 Task: Look for space in Rāipur, Bangladesh from 9th July, 2023 to 16th July, 2023 for 2 adults, 1 child in price range Rs.8000 to Rs.16000. Place can be entire place with 2 bedrooms having 2 beds and 1 bathroom. Property type can be flat. Amenities needed are: air conditioning, . Booking option can be shelf check-in. Required host language is English.
Action: Mouse moved to (437, 132)
Screenshot: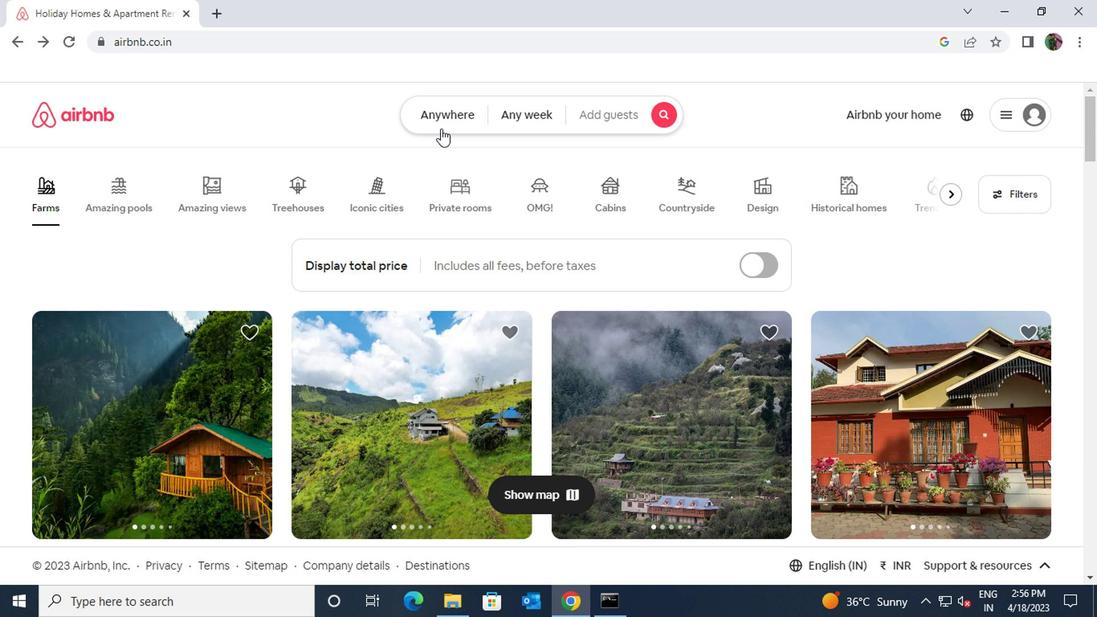 
Action: Mouse pressed left at (437, 132)
Screenshot: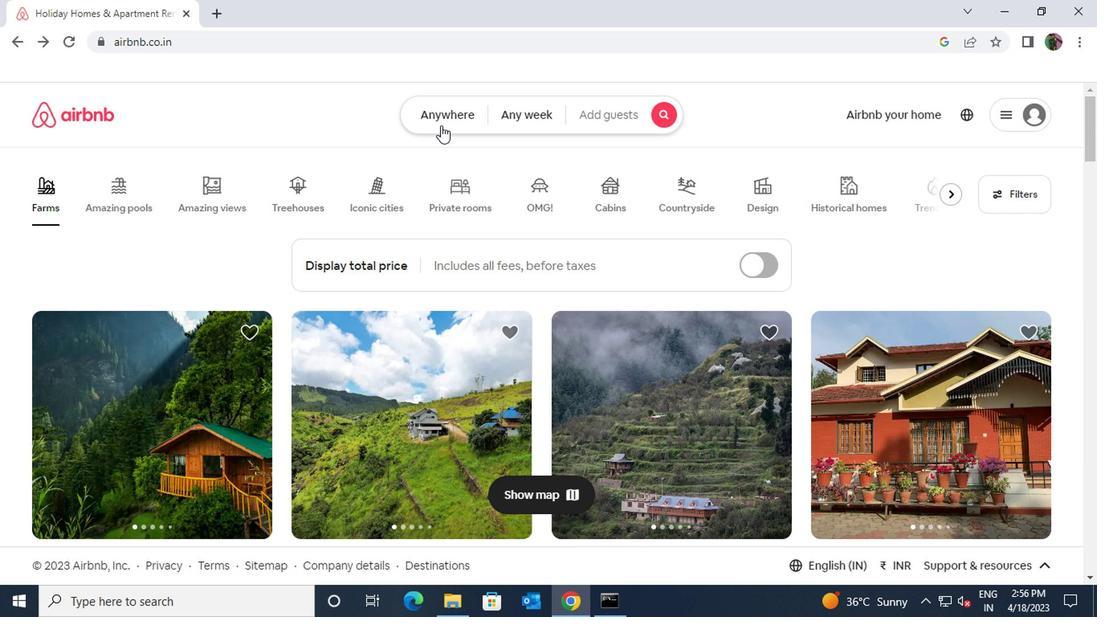 
Action: Mouse moved to (346, 177)
Screenshot: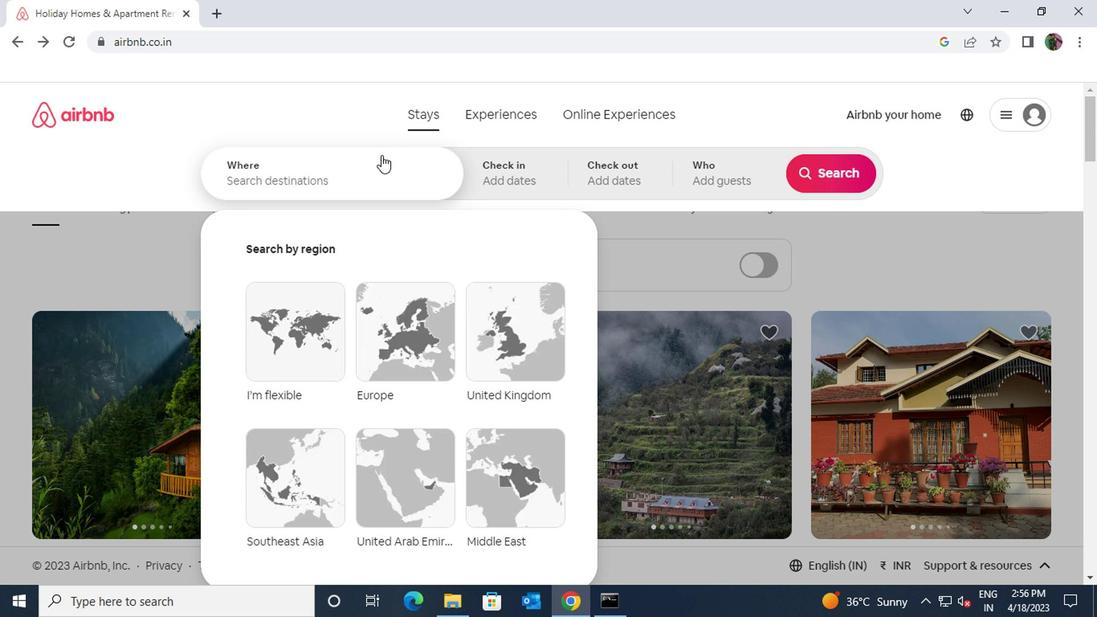 
Action: Mouse pressed left at (346, 177)
Screenshot: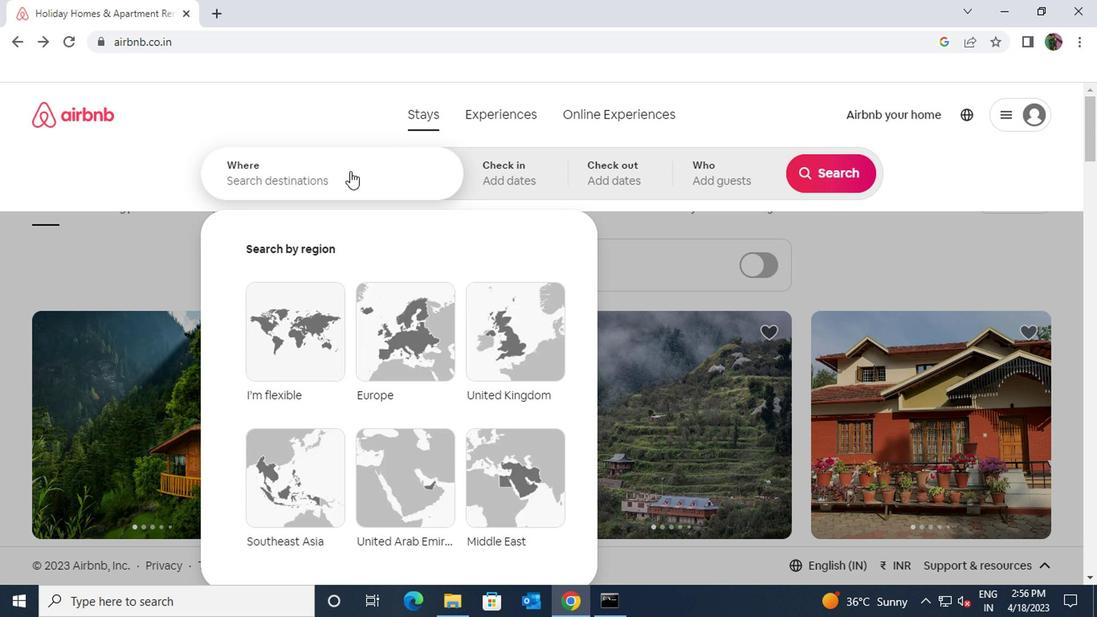 
Action: Key pressed raipur<Key.space>bang
Screenshot: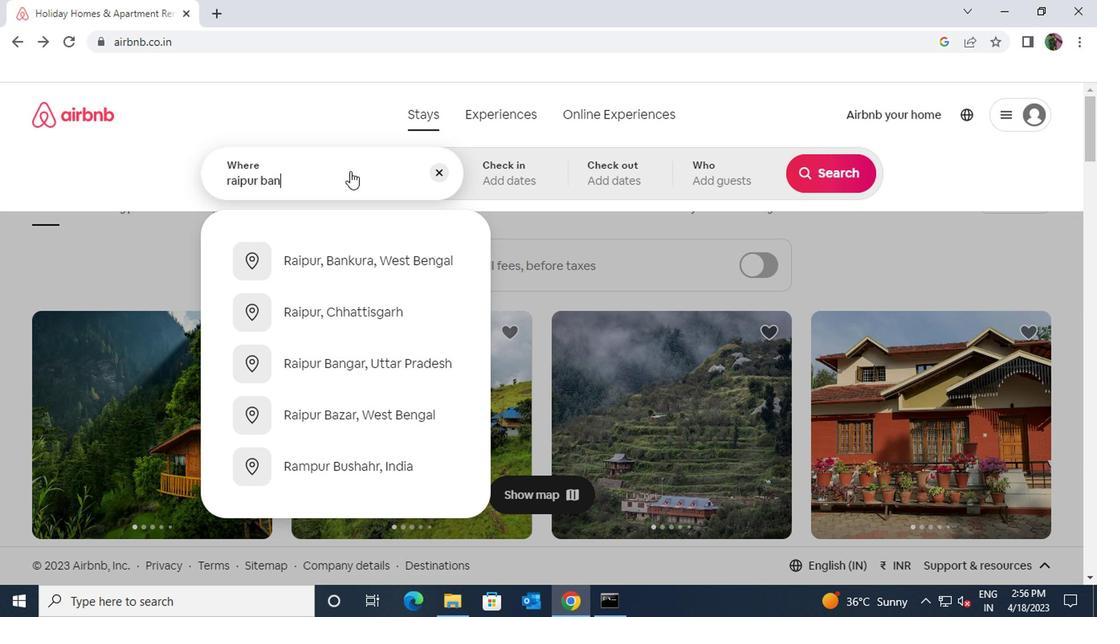 
Action: Mouse moved to (301, 267)
Screenshot: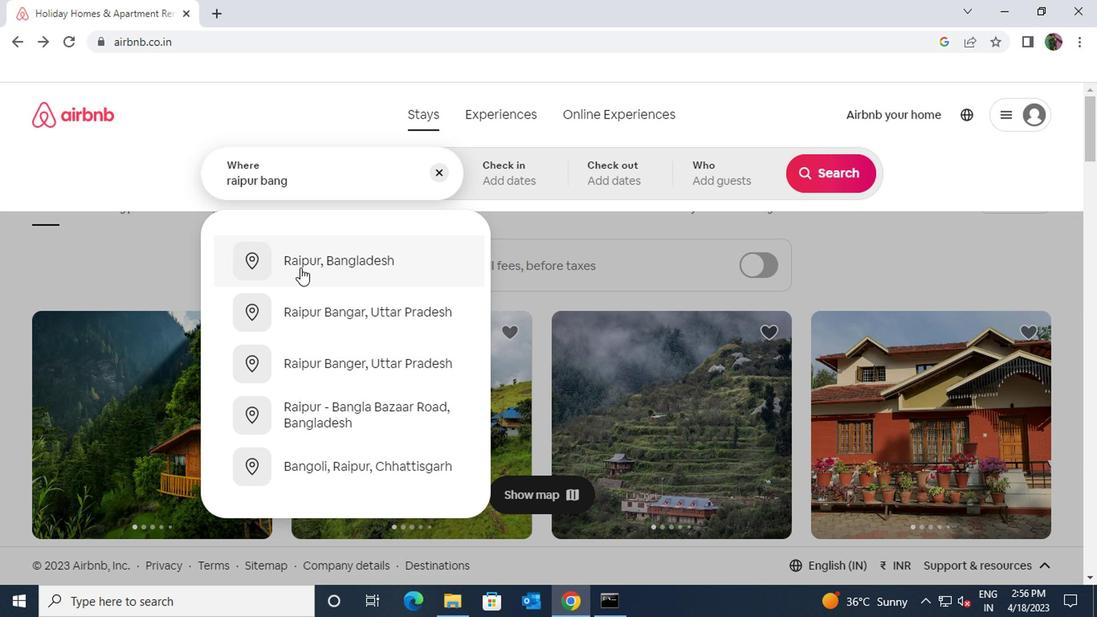 
Action: Mouse pressed left at (301, 267)
Screenshot: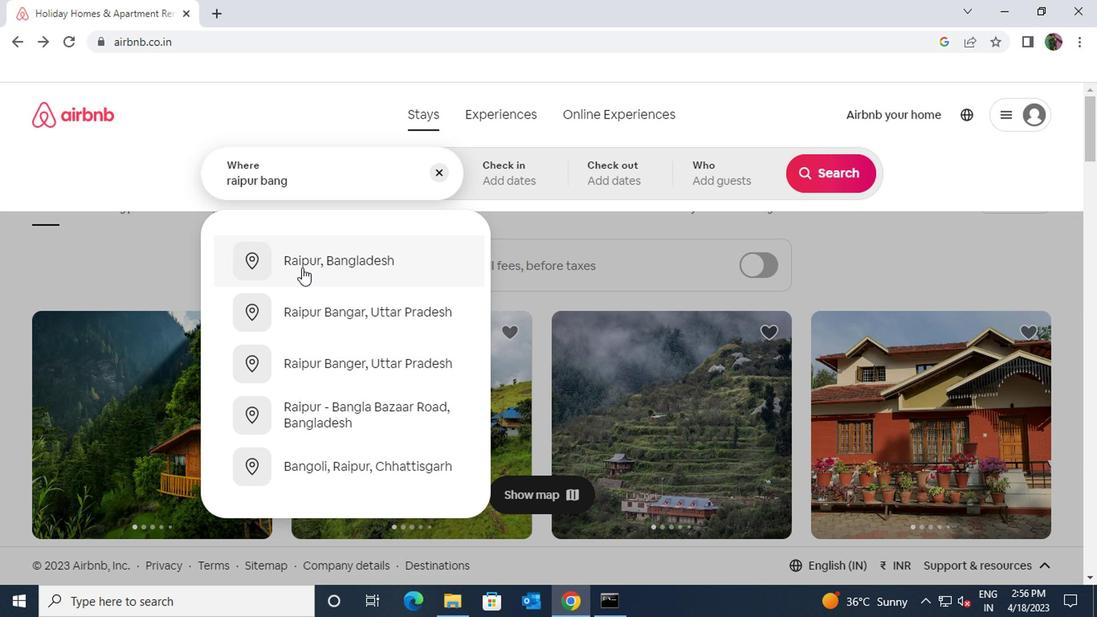 
Action: Mouse moved to (810, 302)
Screenshot: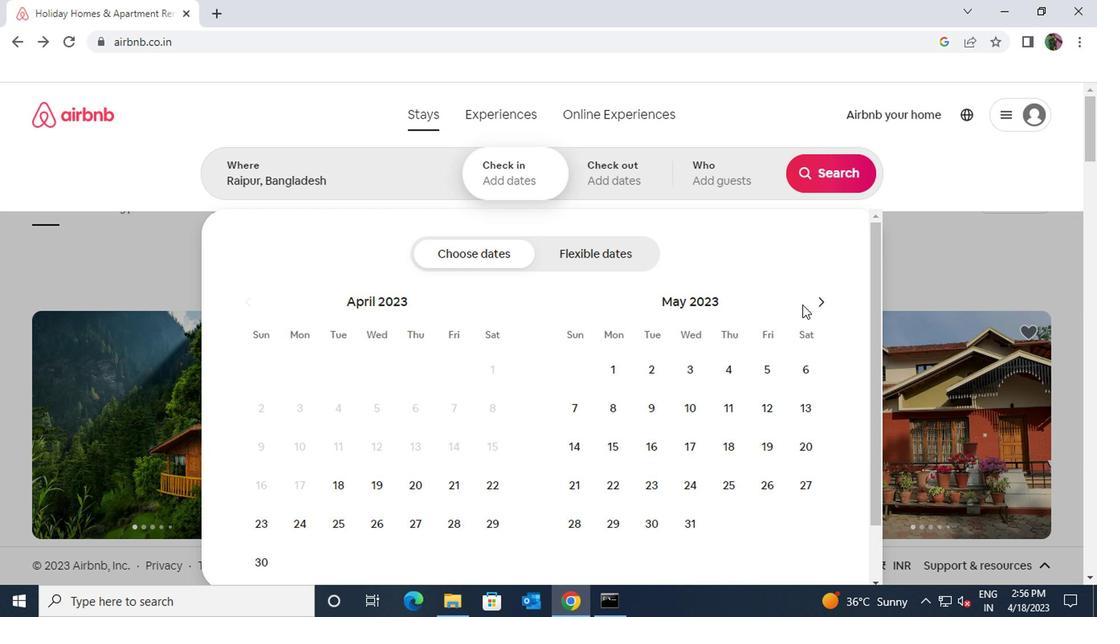 
Action: Mouse pressed left at (810, 302)
Screenshot: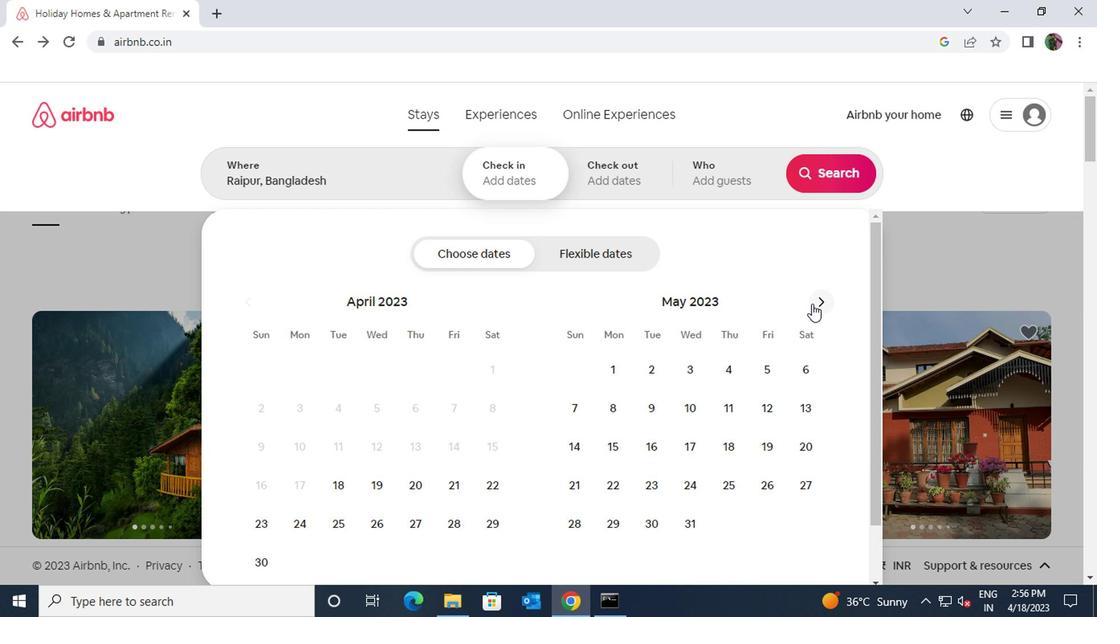 
Action: Mouse pressed left at (810, 302)
Screenshot: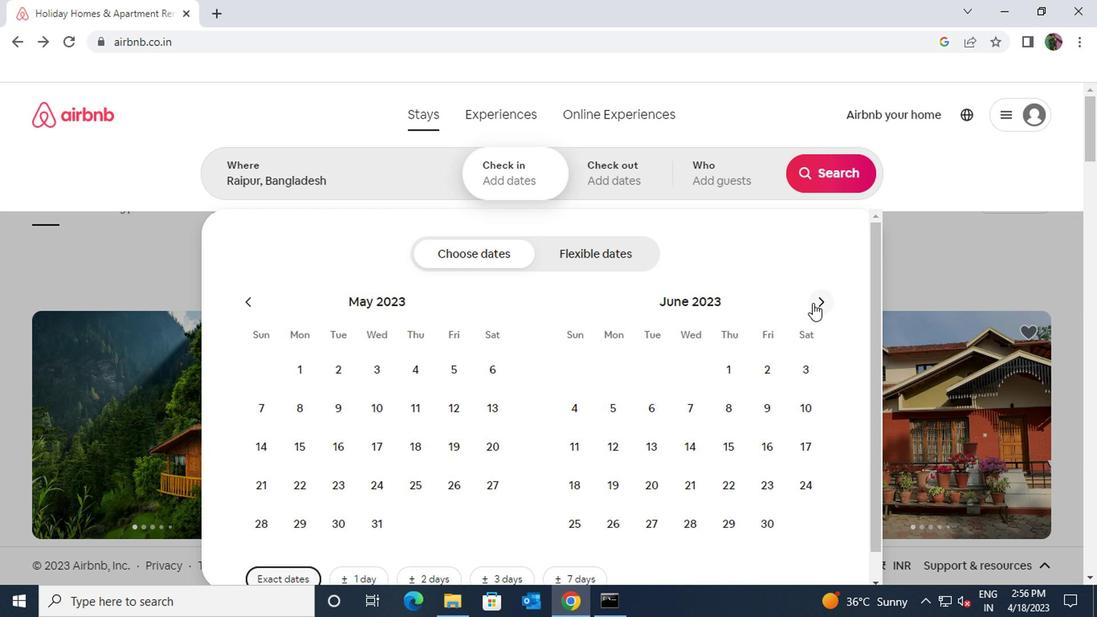 
Action: Mouse moved to (578, 431)
Screenshot: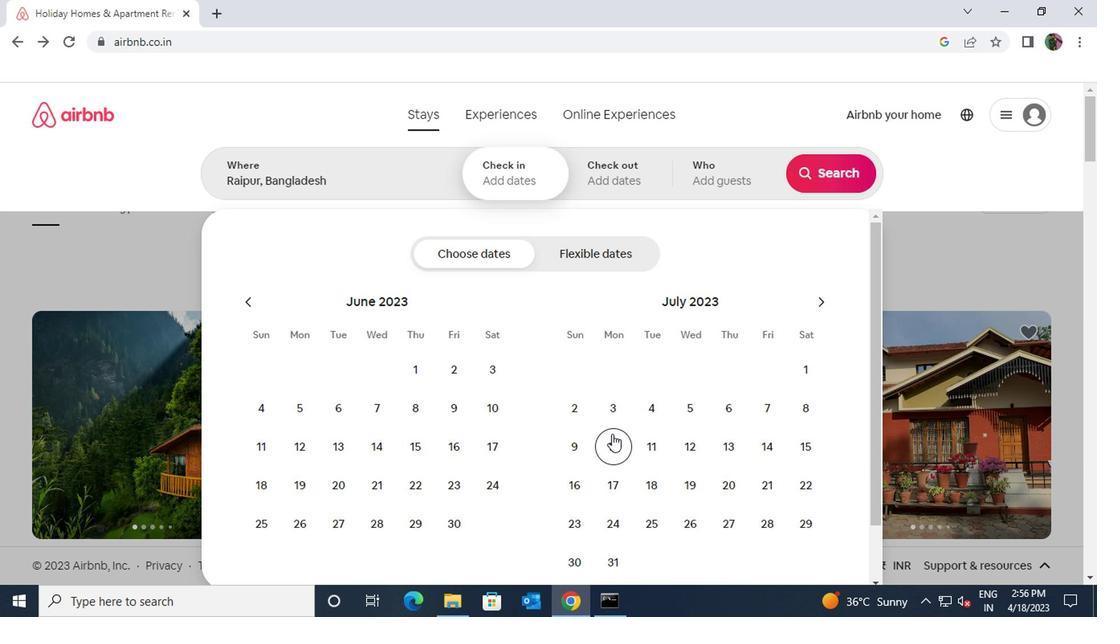 
Action: Mouse pressed left at (578, 431)
Screenshot: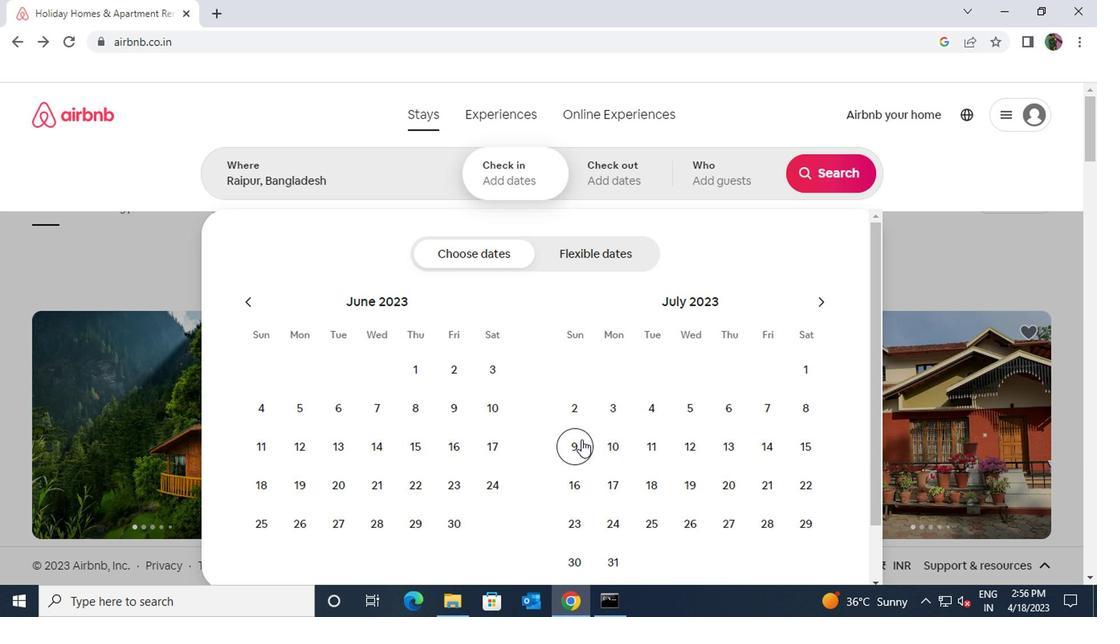 
Action: Mouse moved to (578, 470)
Screenshot: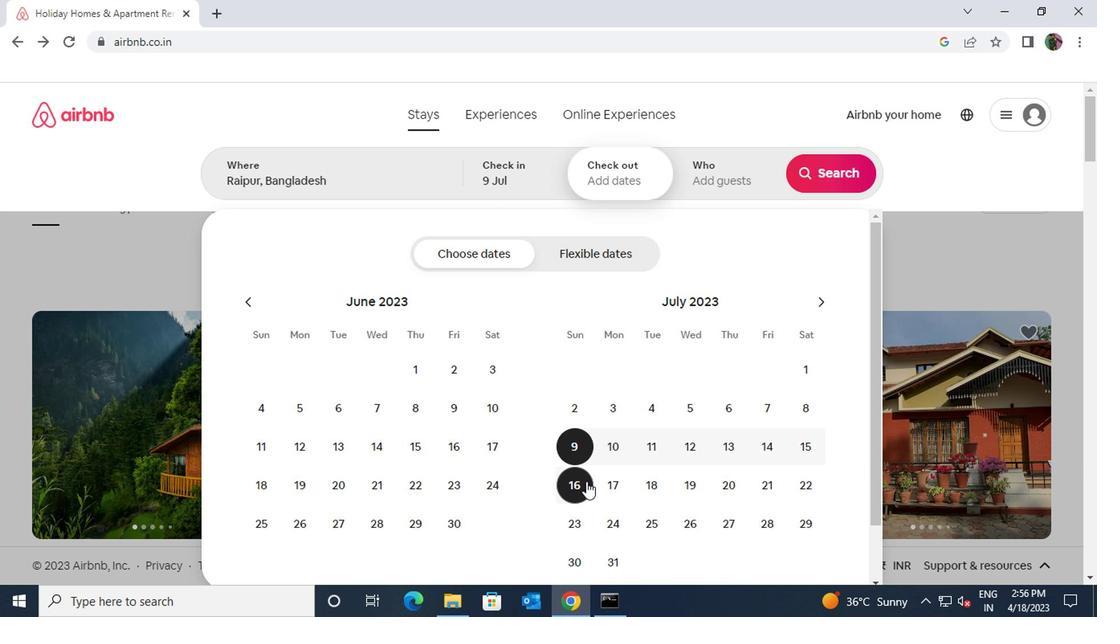 
Action: Mouse pressed left at (578, 470)
Screenshot: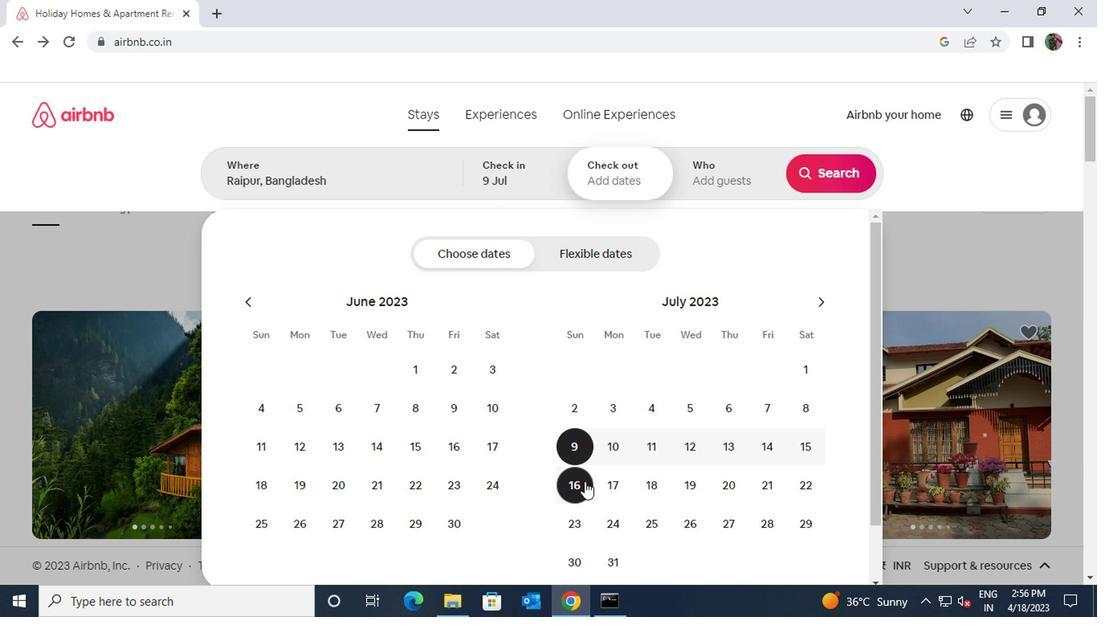 
Action: Mouse moved to (704, 186)
Screenshot: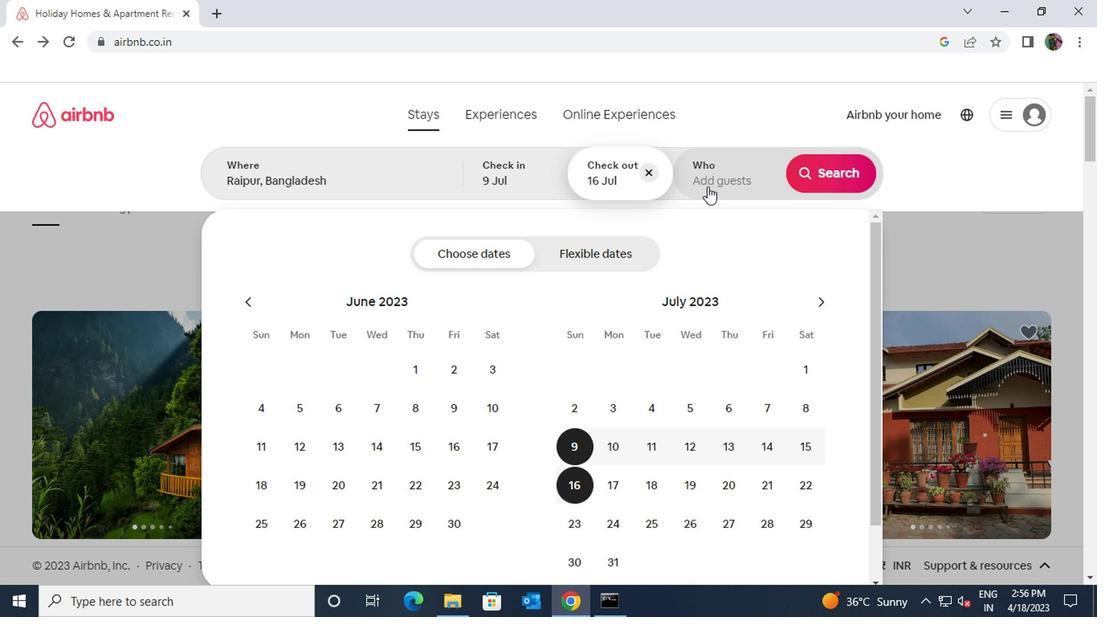 
Action: Mouse pressed left at (704, 186)
Screenshot: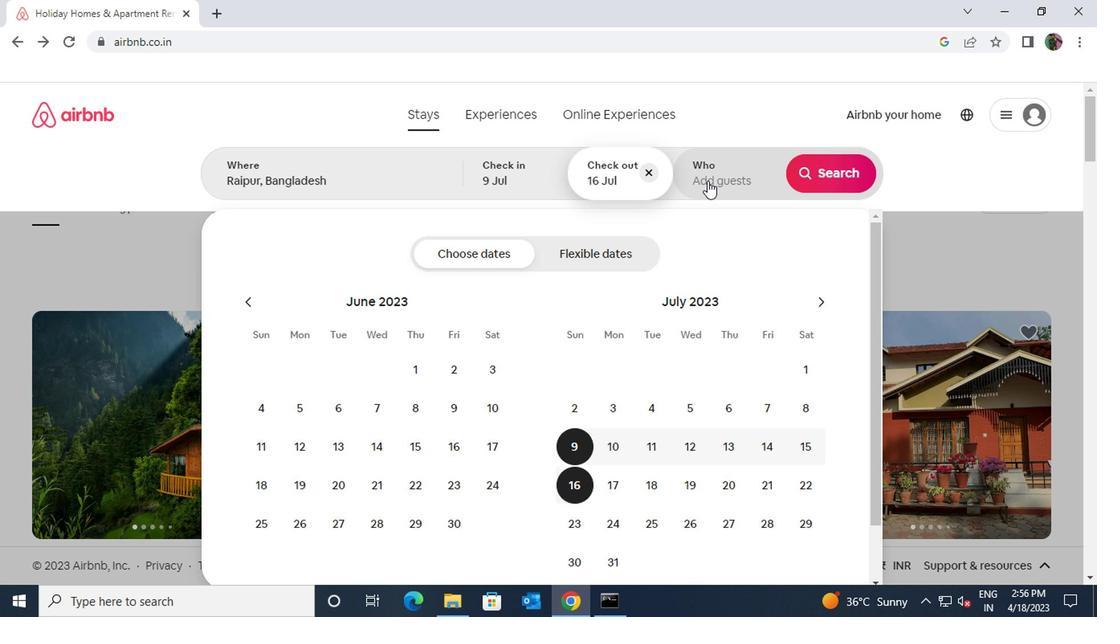 
Action: Mouse moved to (818, 258)
Screenshot: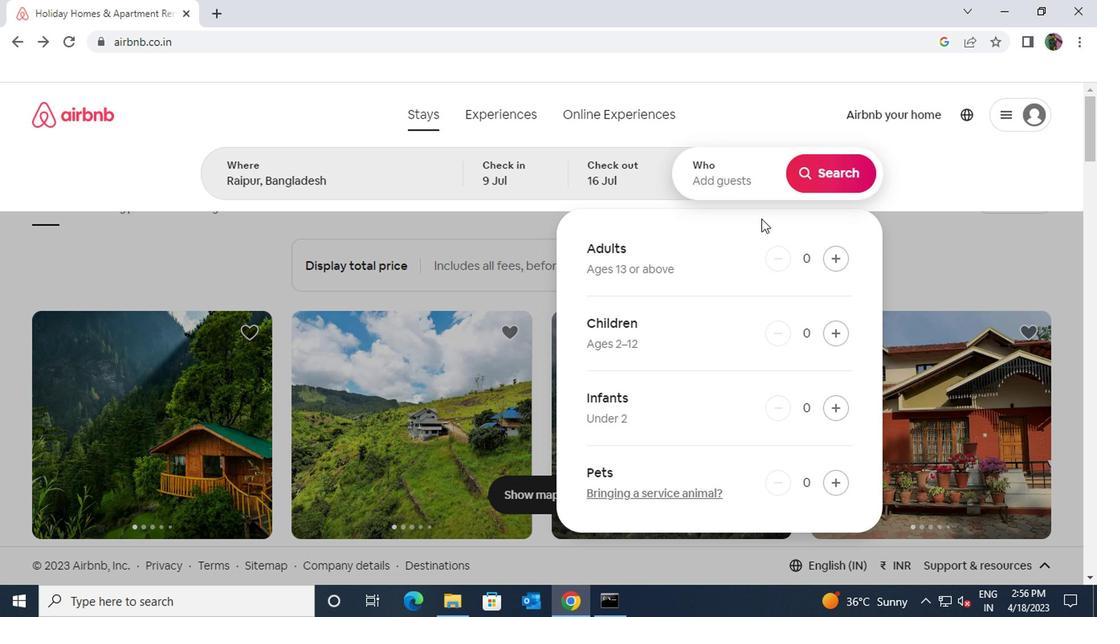 
Action: Mouse pressed left at (818, 258)
Screenshot: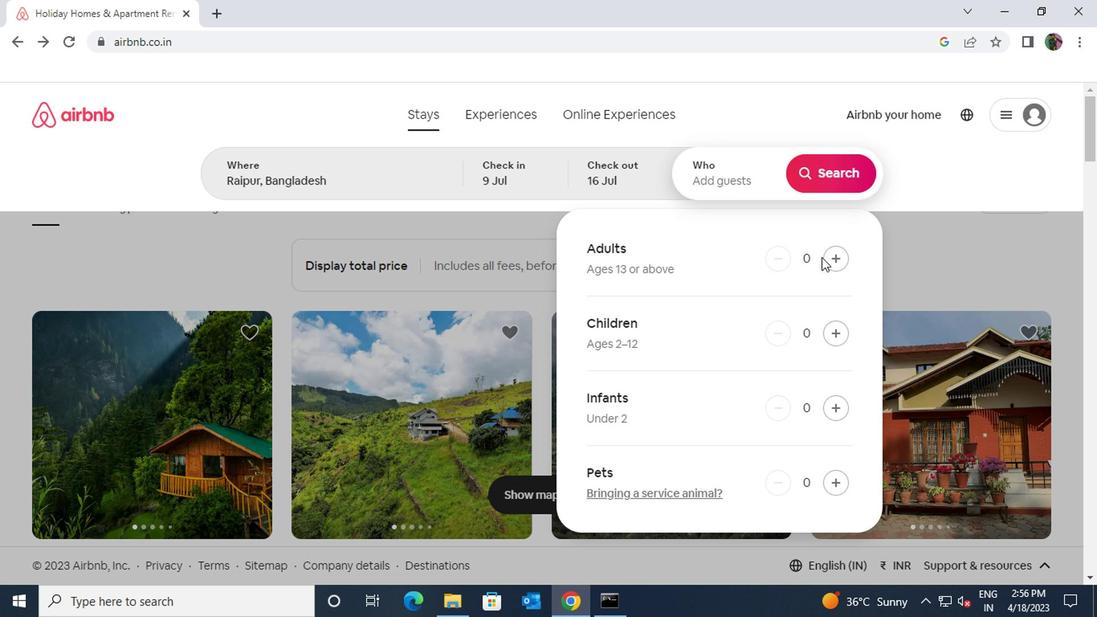 
Action: Mouse pressed left at (818, 258)
Screenshot: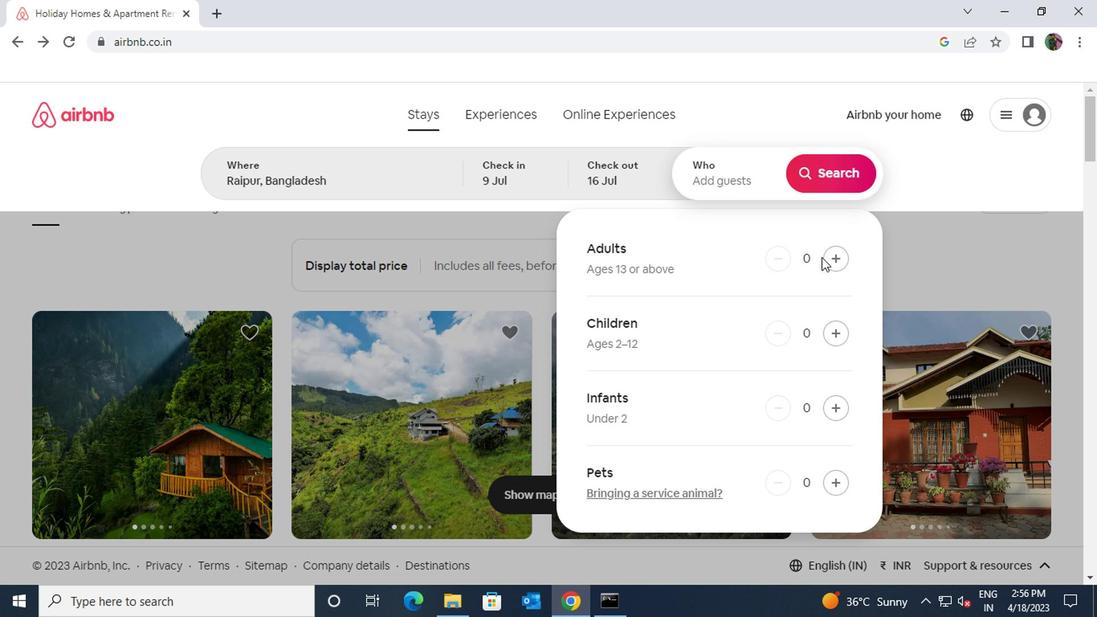
Action: Mouse moved to (842, 259)
Screenshot: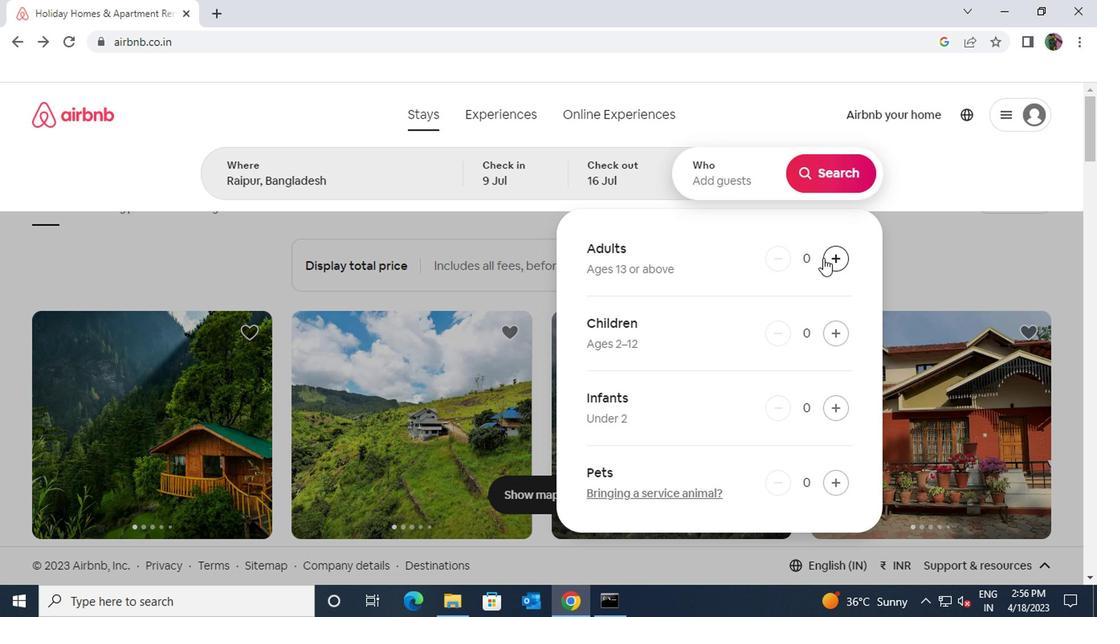 
Action: Mouse pressed left at (842, 259)
Screenshot: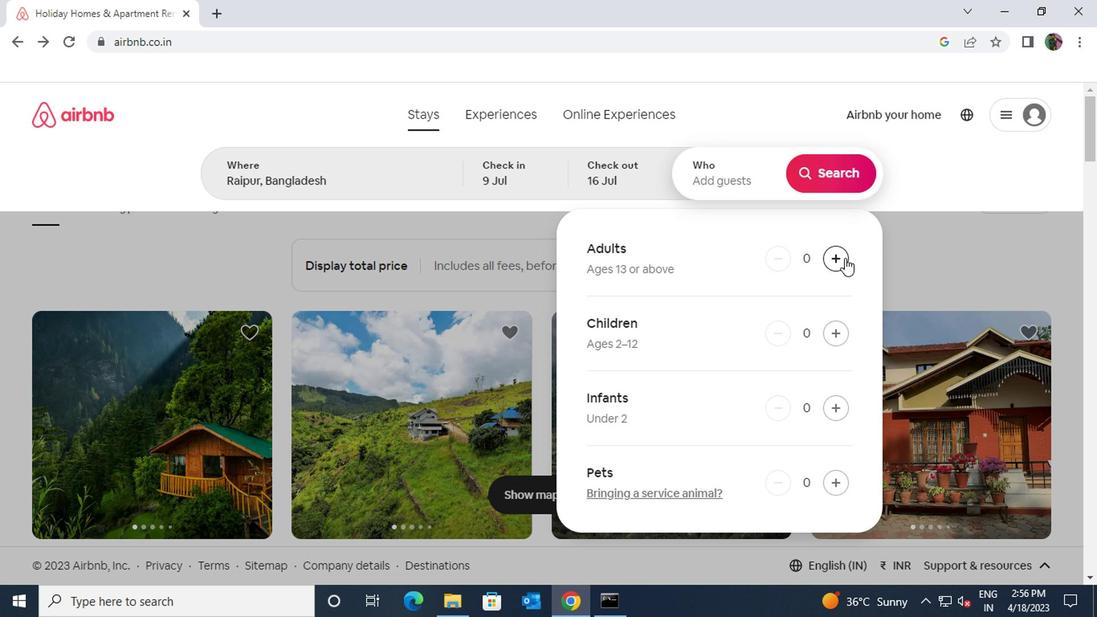 
Action: Mouse pressed left at (842, 259)
Screenshot: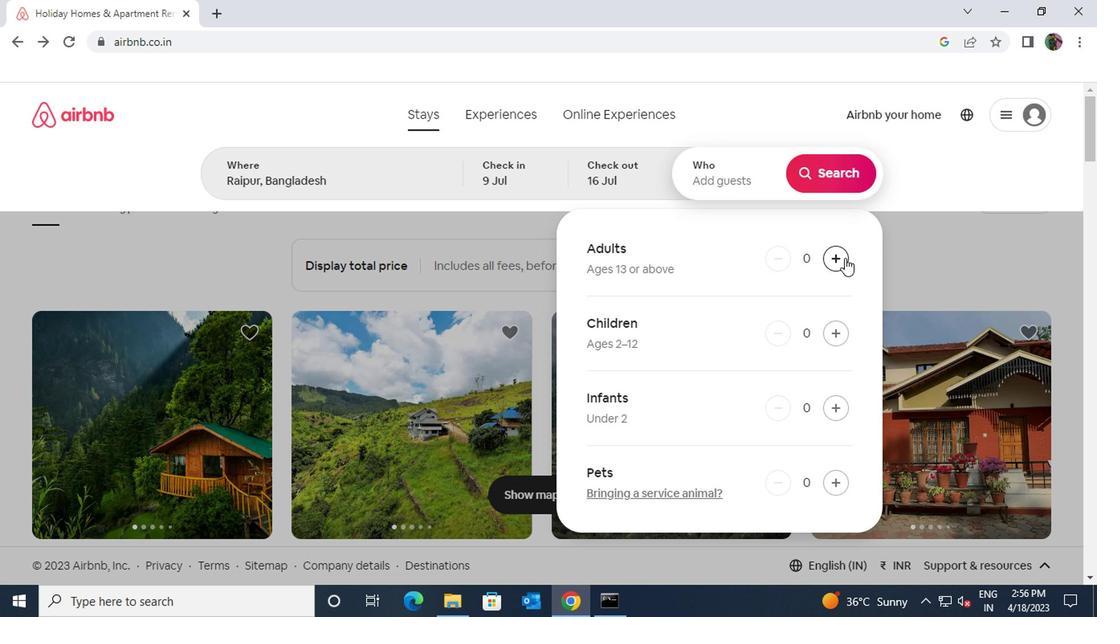 
Action: Mouse moved to (838, 327)
Screenshot: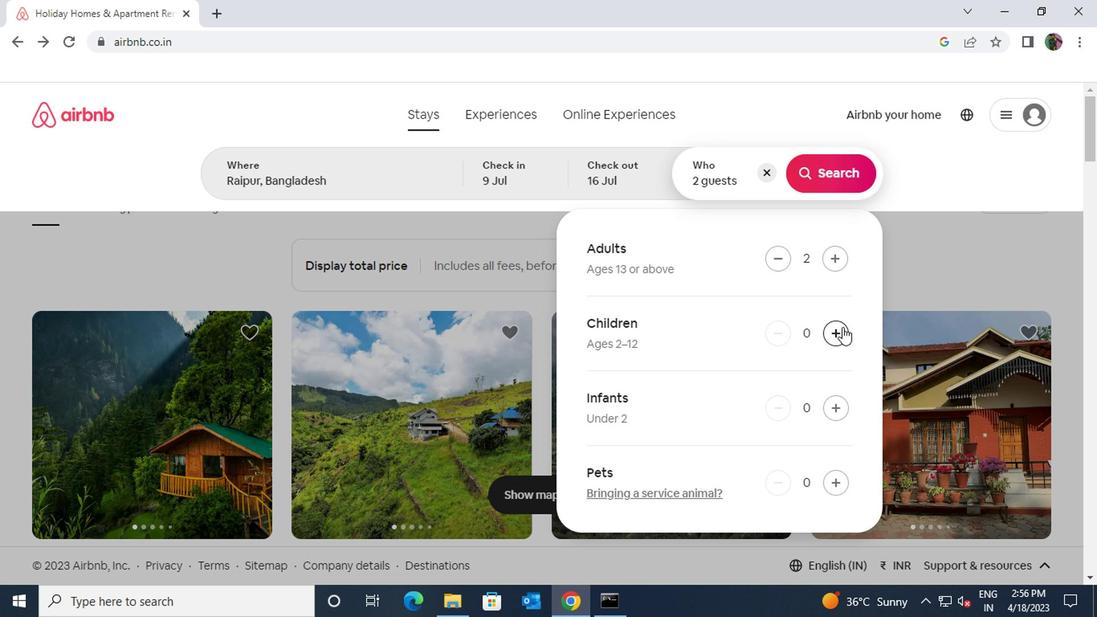 
Action: Mouse pressed left at (838, 327)
Screenshot: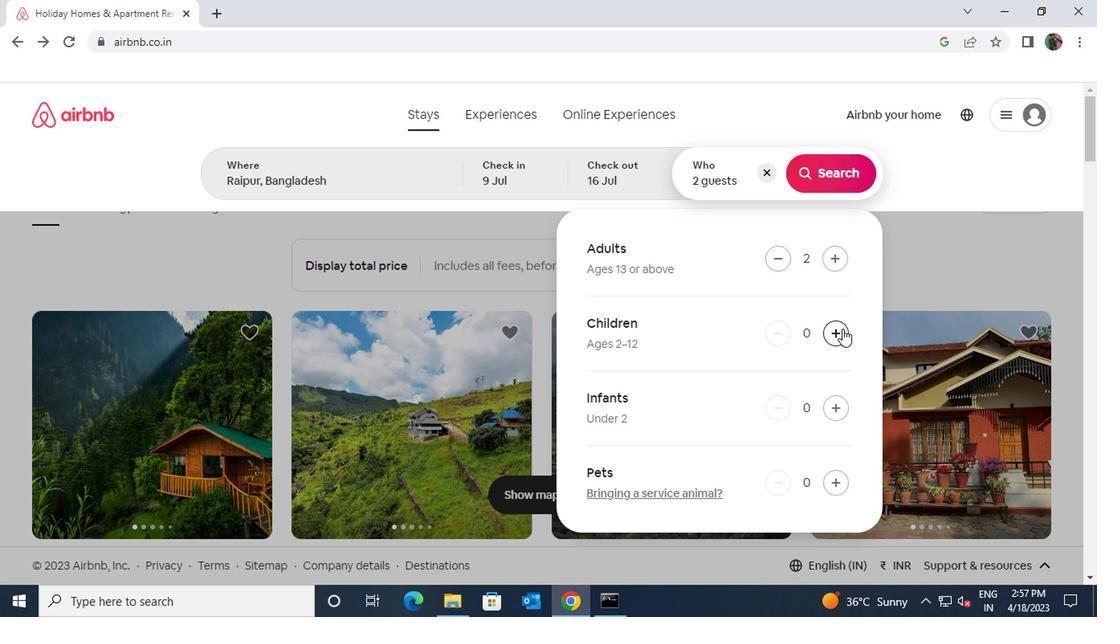 
Action: Mouse moved to (830, 184)
Screenshot: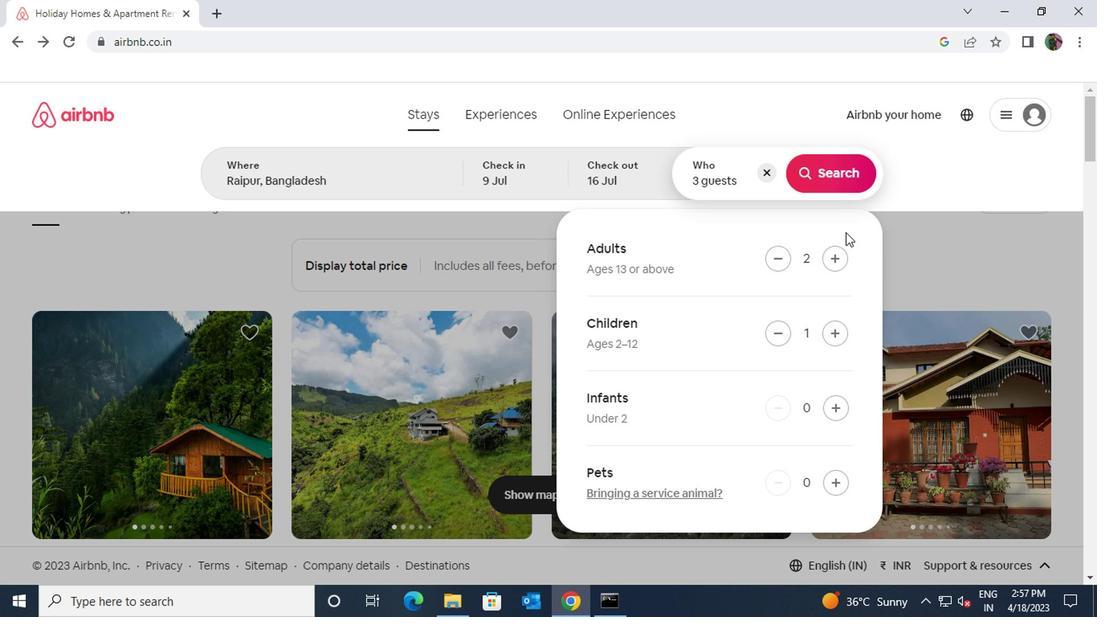 
Action: Mouse pressed left at (830, 184)
Screenshot: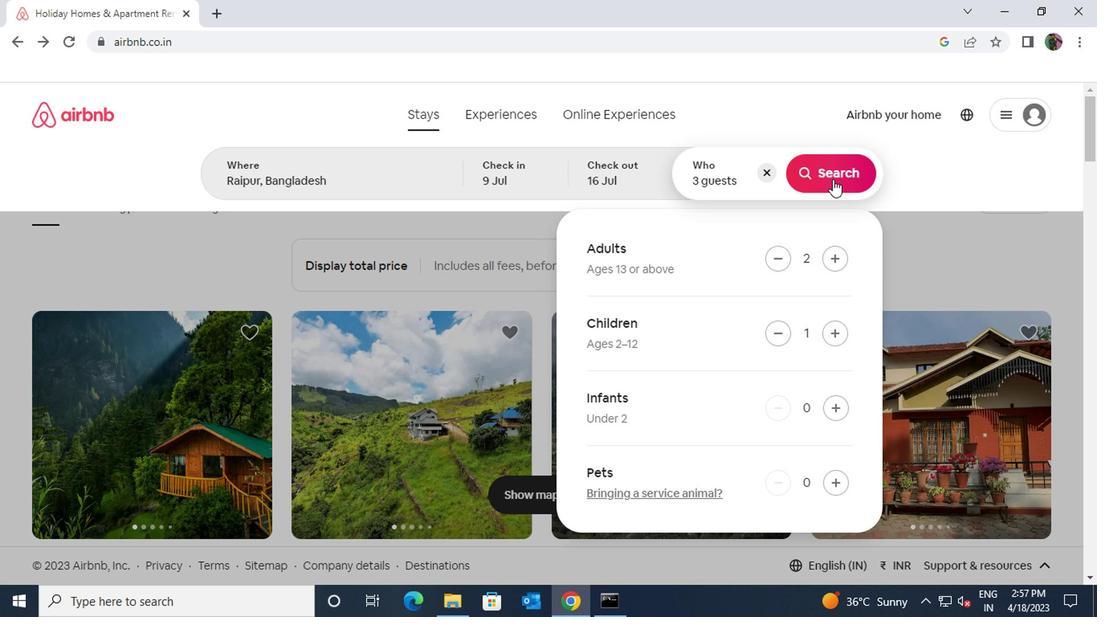 
Action: Mouse moved to (1004, 185)
Screenshot: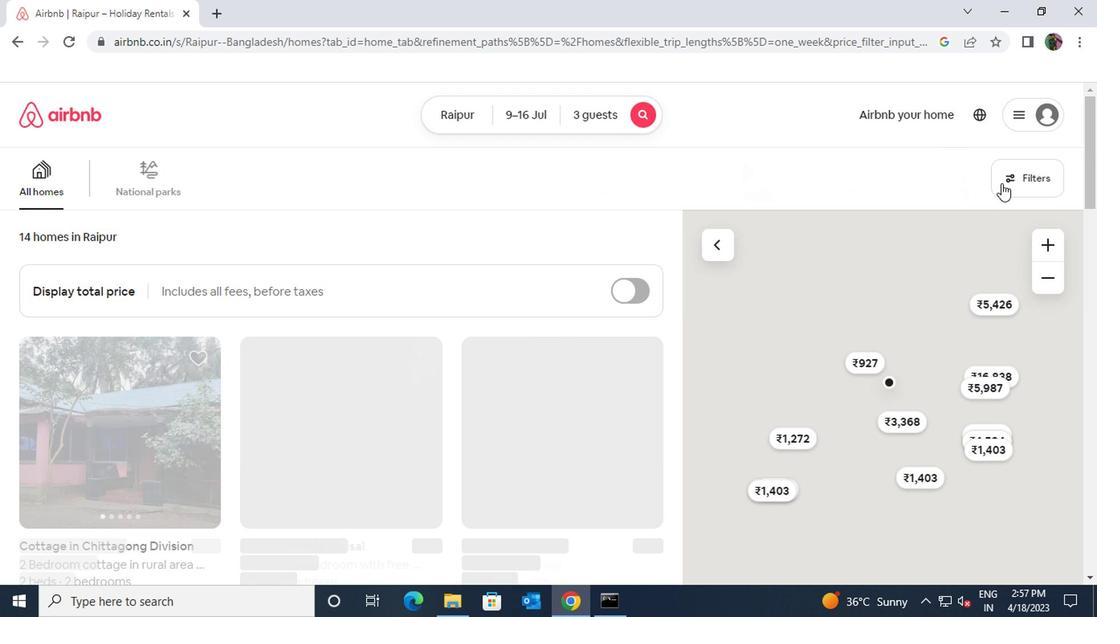 
Action: Mouse pressed left at (1004, 185)
Screenshot: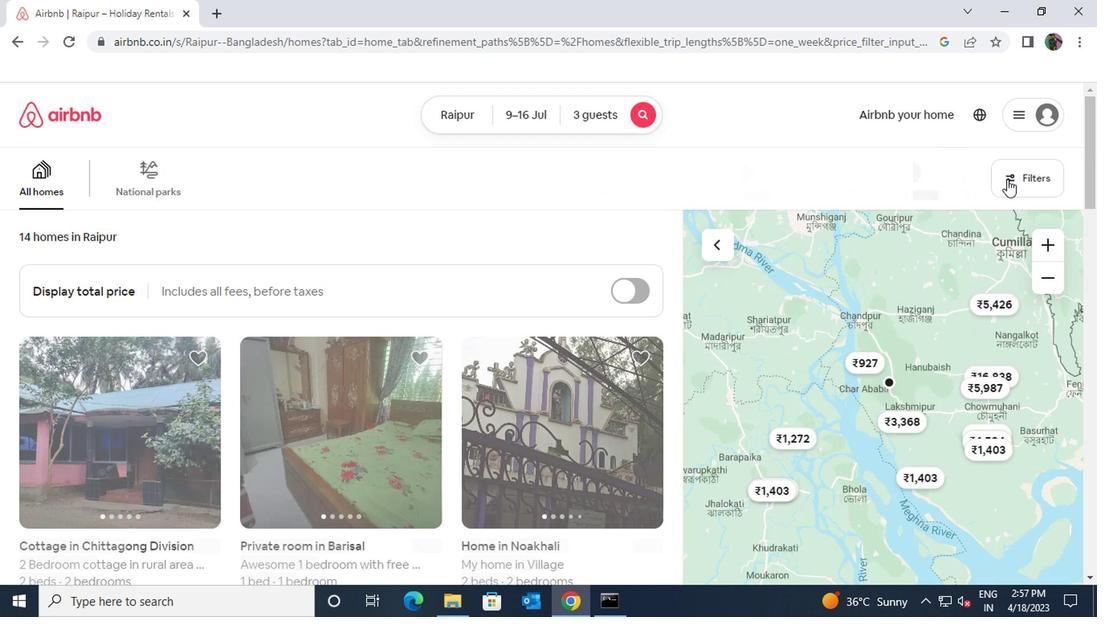 
Action: Mouse moved to (337, 378)
Screenshot: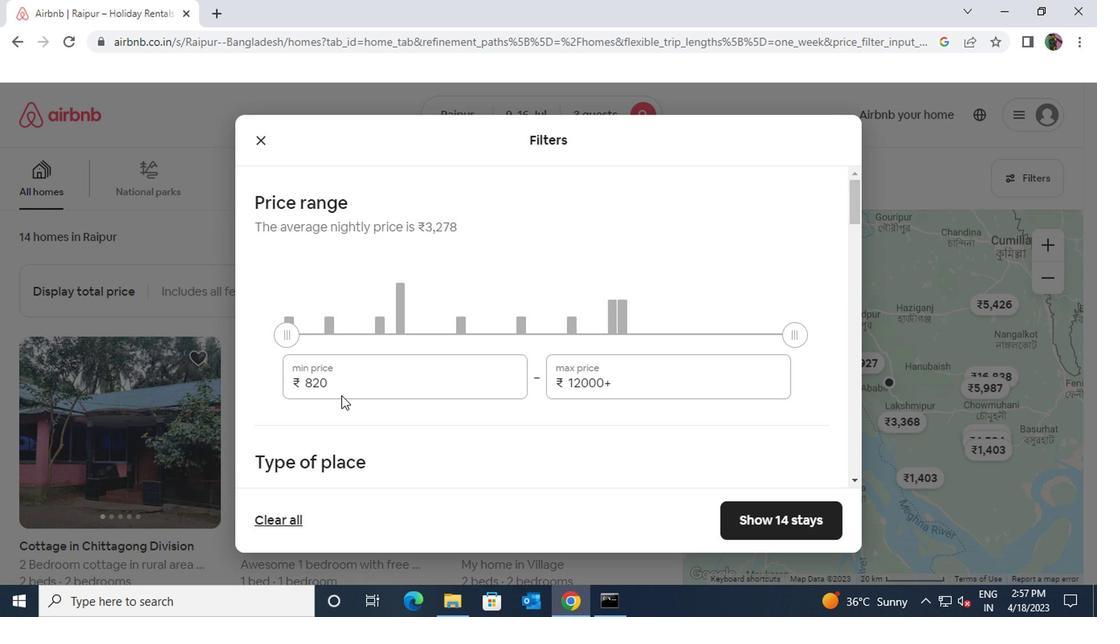
Action: Mouse pressed left at (337, 378)
Screenshot: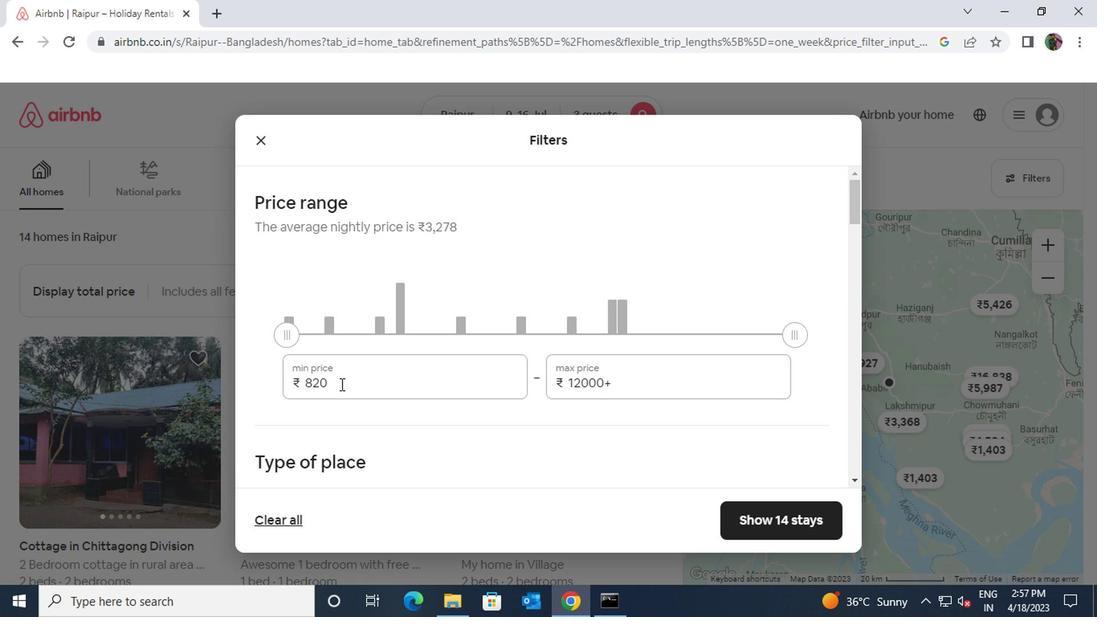 
Action: Mouse moved to (300, 378)
Screenshot: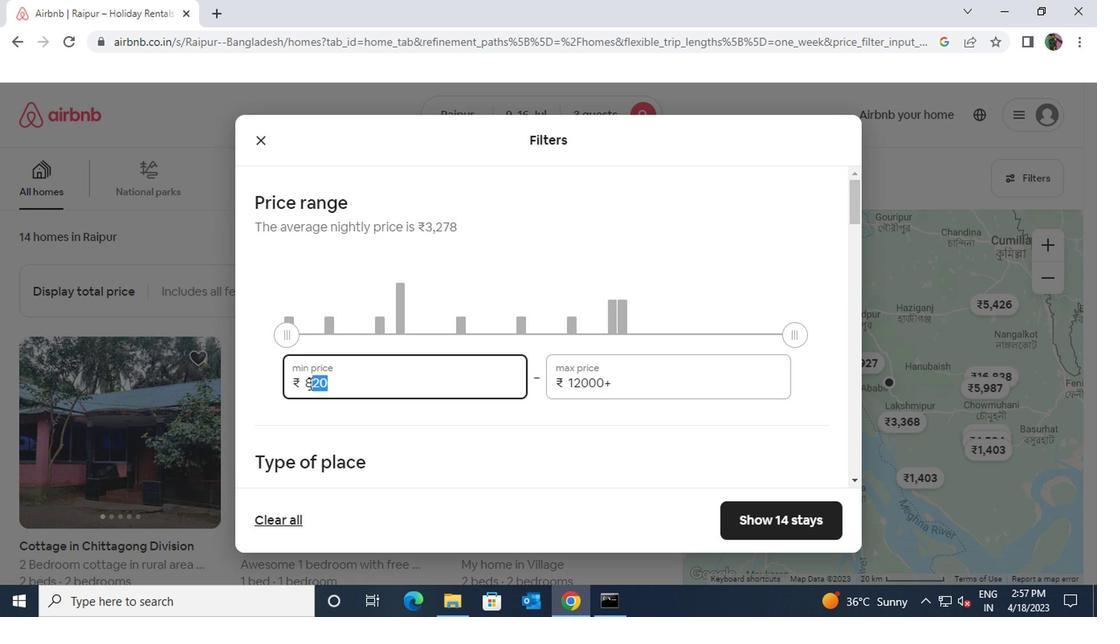 
Action: Key pressed 8000
Screenshot: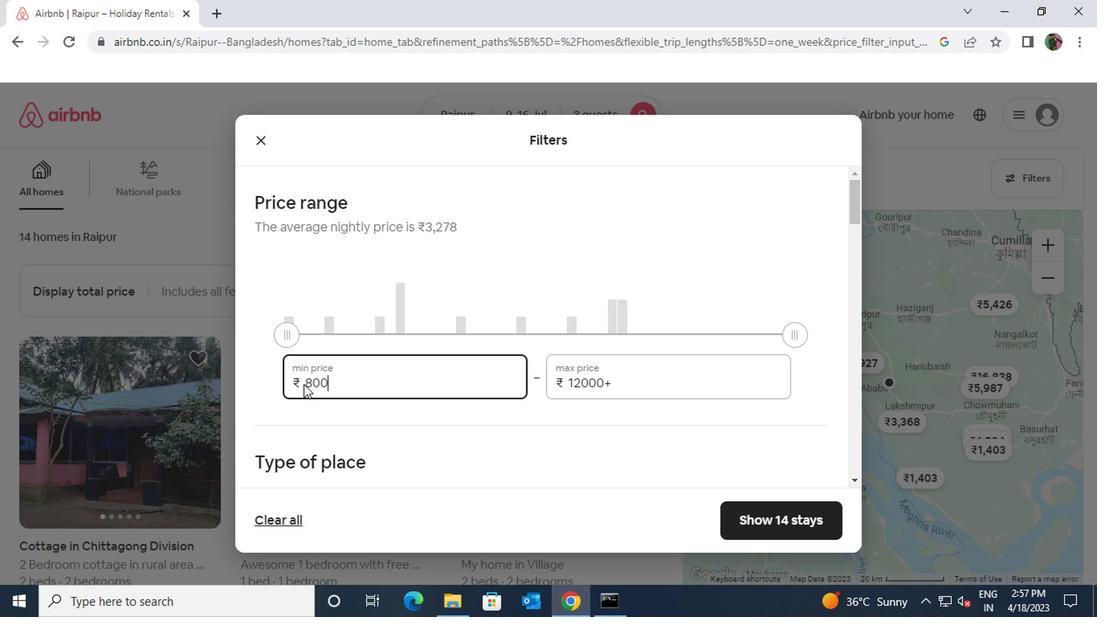 
Action: Mouse moved to (615, 376)
Screenshot: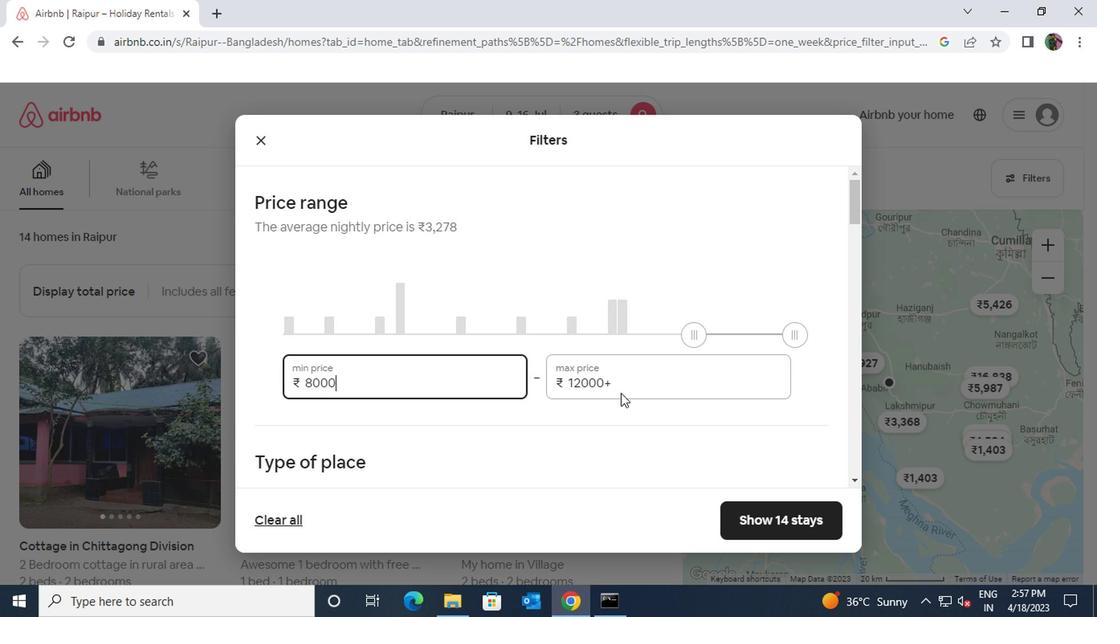 
Action: Mouse pressed left at (615, 376)
Screenshot: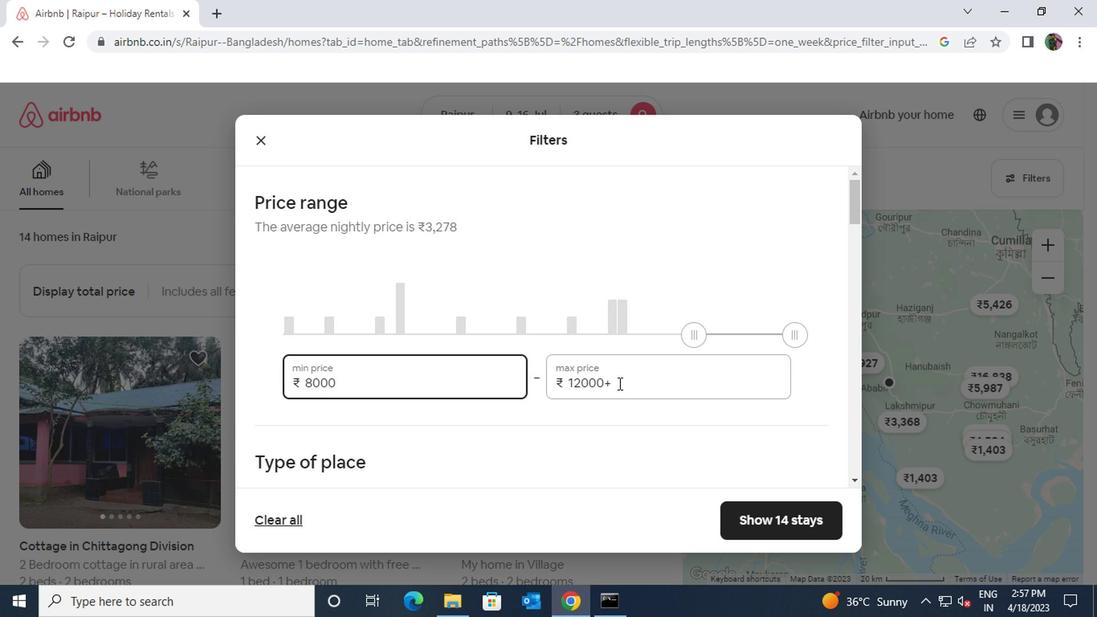 
Action: Mouse moved to (563, 376)
Screenshot: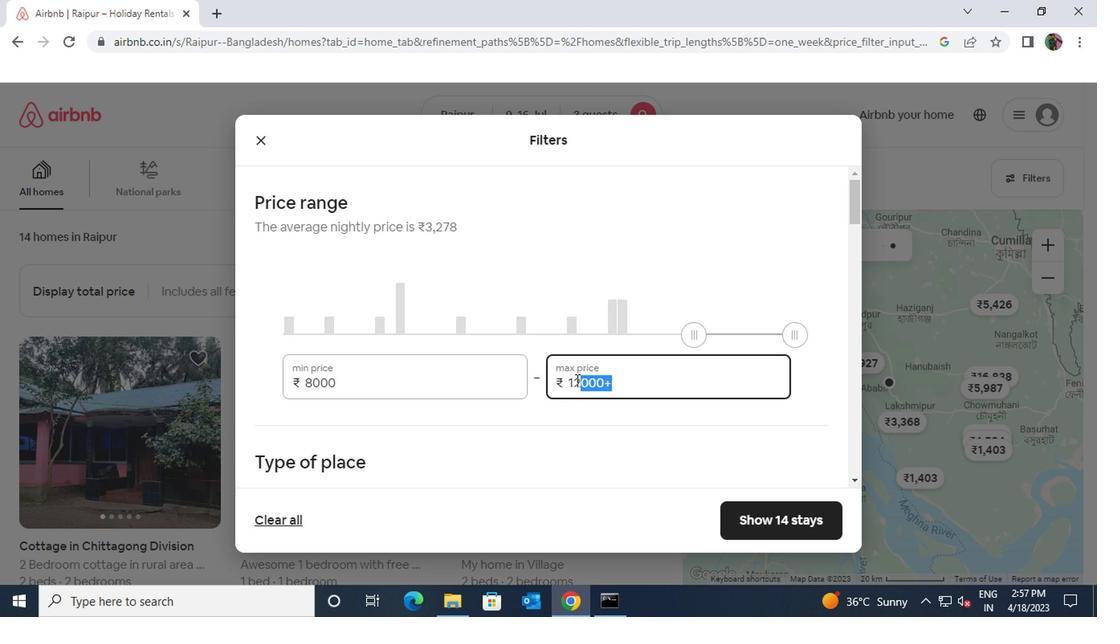
Action: Key pressed 16000
Screenshot: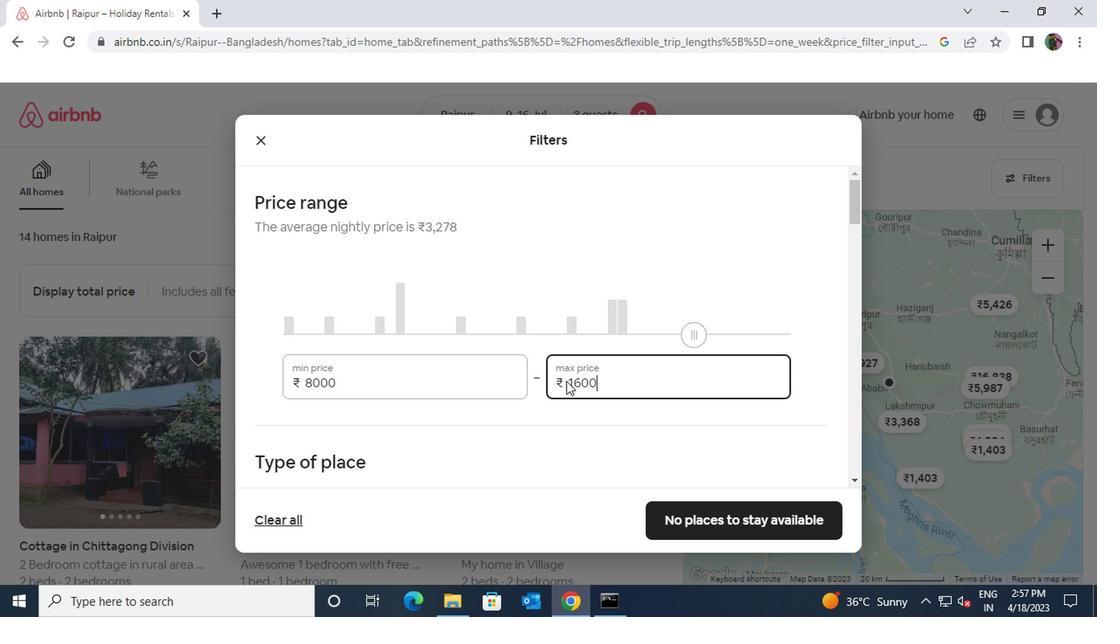 
Action: Mouse scrolled (563, 375) with delta (0, 0)
Screenshot: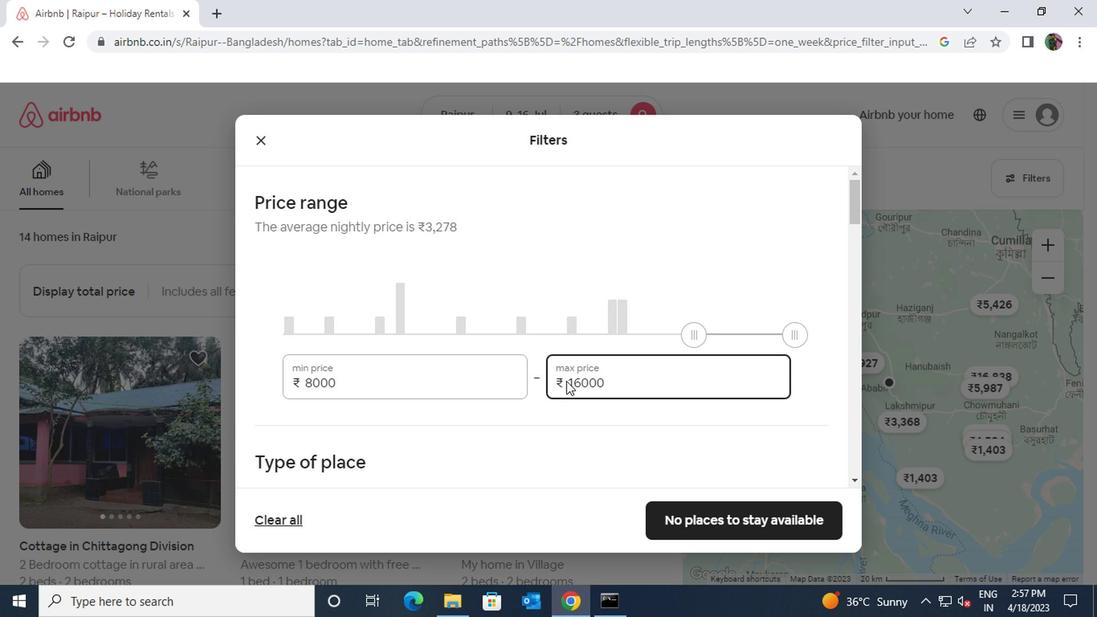 
Action: Mouse moved to (560, 376)
Screenshot: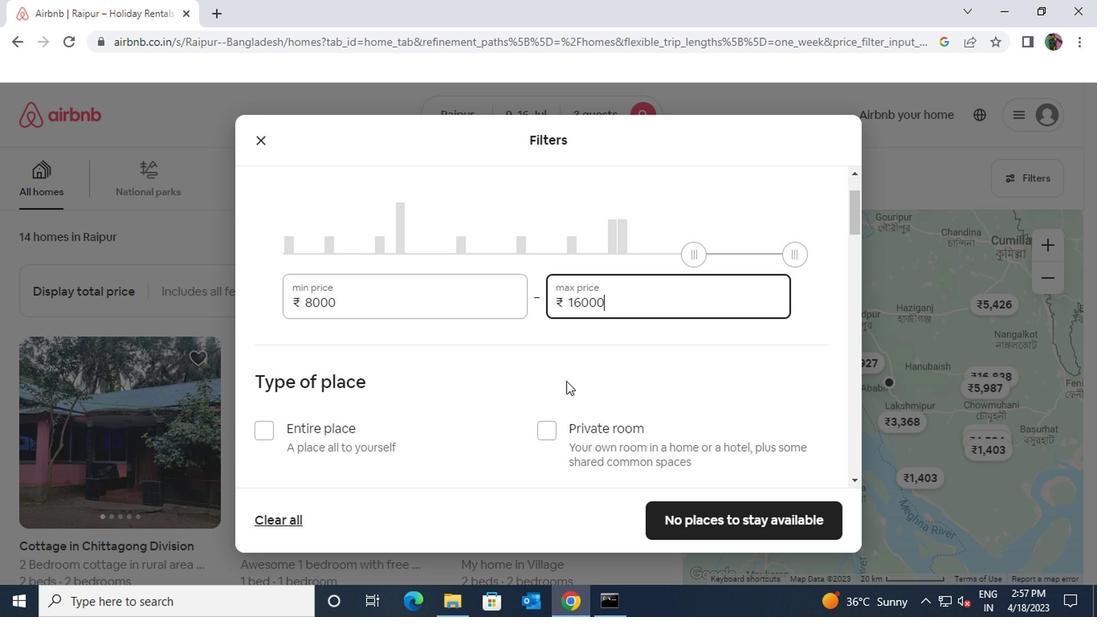 
Action: Mouse scrolled (560, 375) with delta (0, 0)
Screenshot: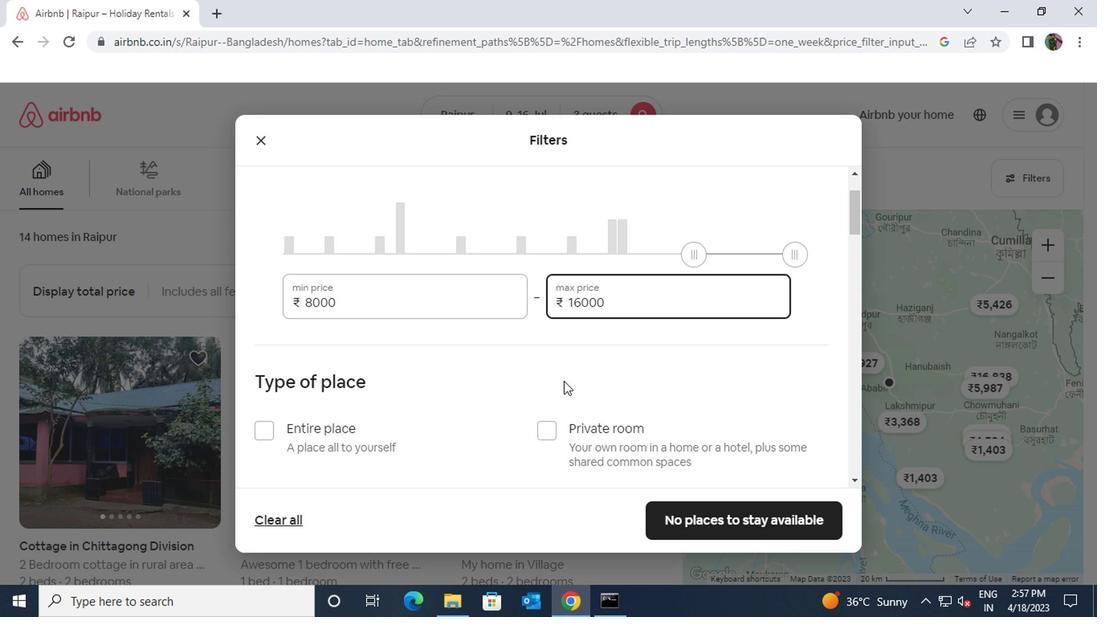 
Action: Mouse moved to (258, 348)
Screenshot: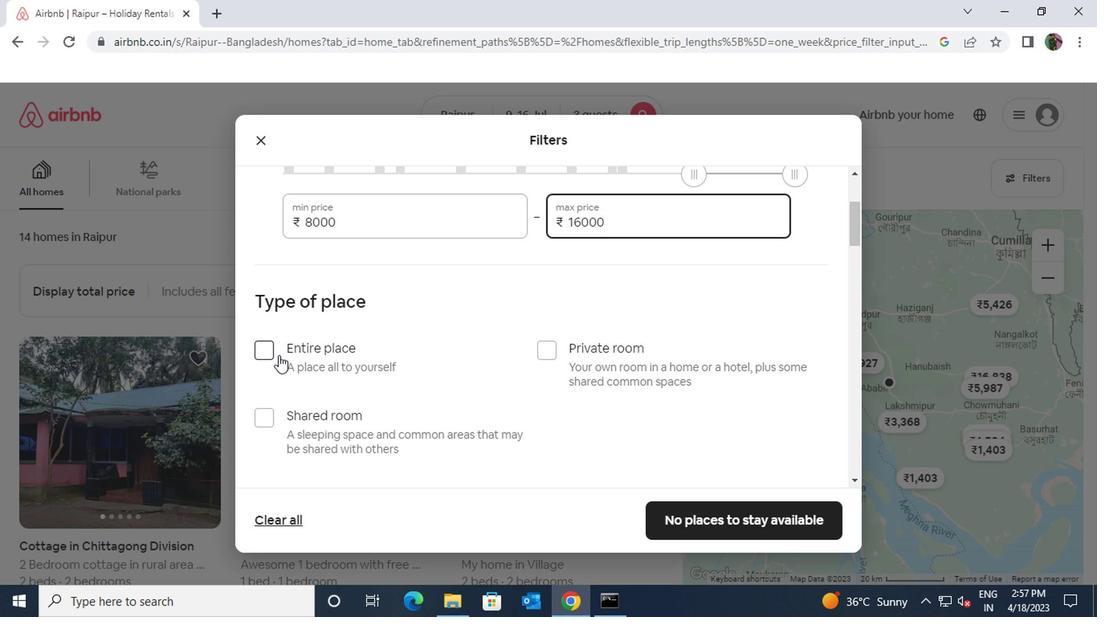 
Action: Mouse pressed left at (258, 348)
Screenshot: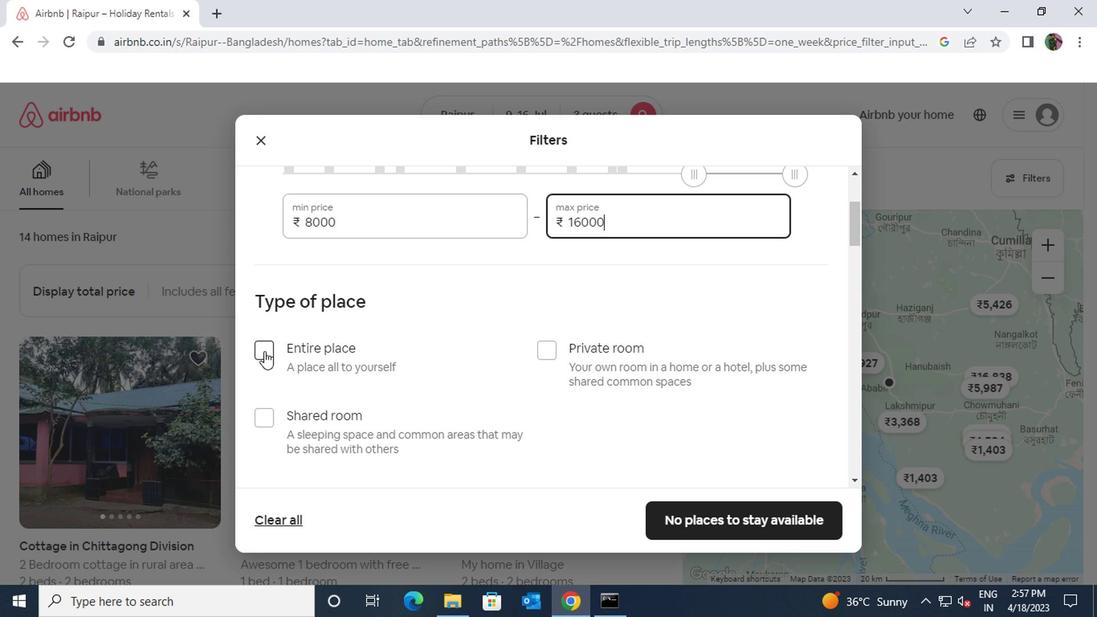 
Action: Mouse moved to (400, 401)
Screenshot: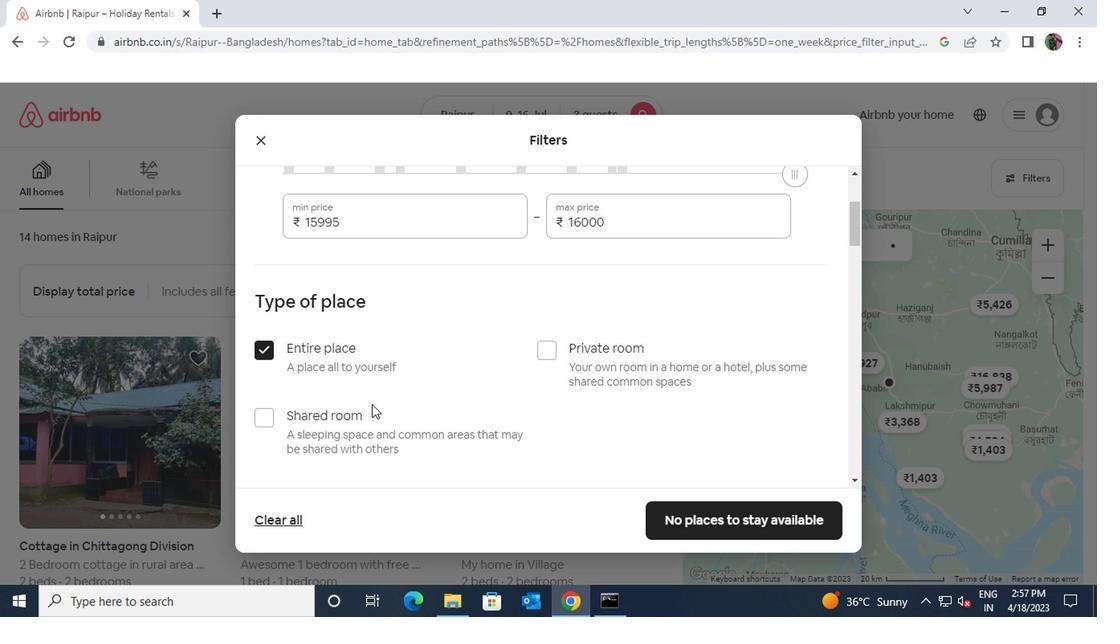 
Action: Mouse scrolled (400, 401) with delta (0, 0)
Screenshot: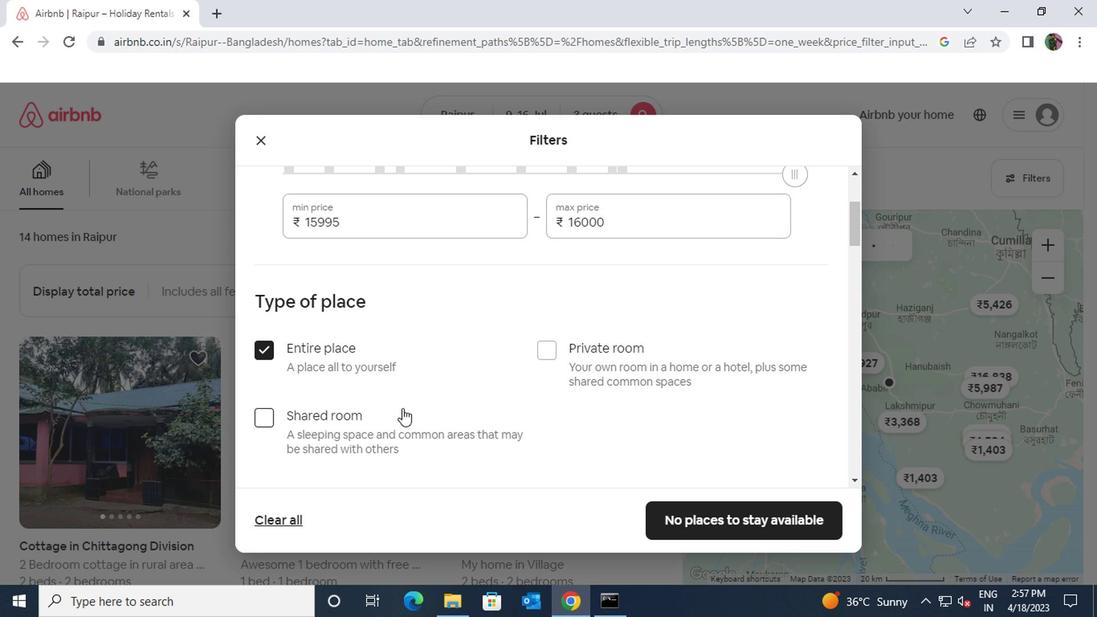 
Action: Mouse moved to (400, 396)
Screenshot: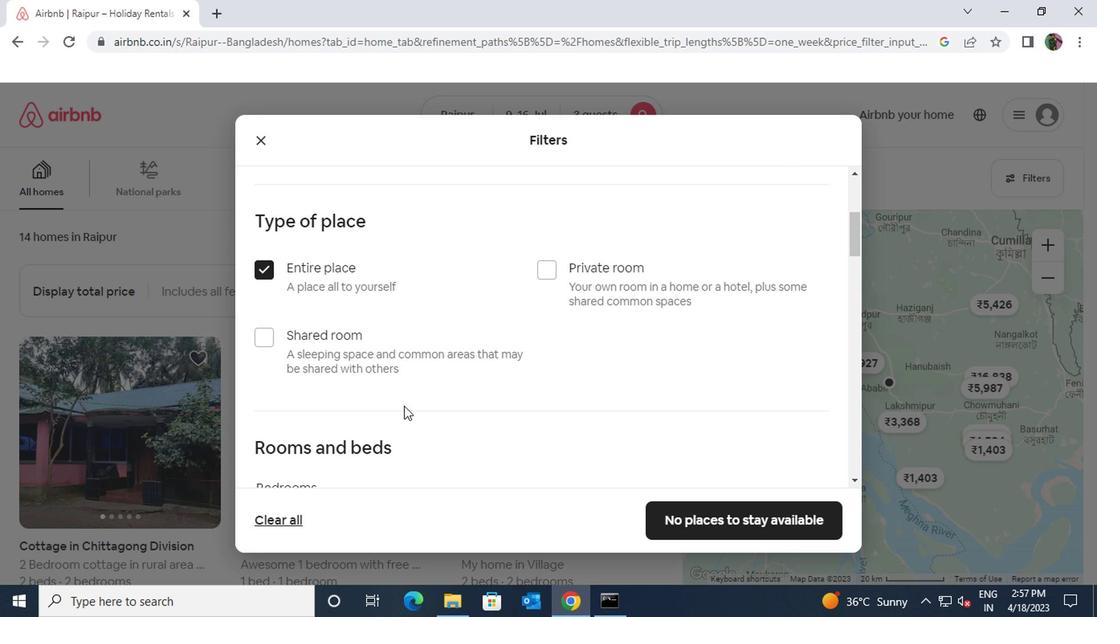 
Action: Mouse scrolled (400, 396) with delta (0, 0)
Screenshot: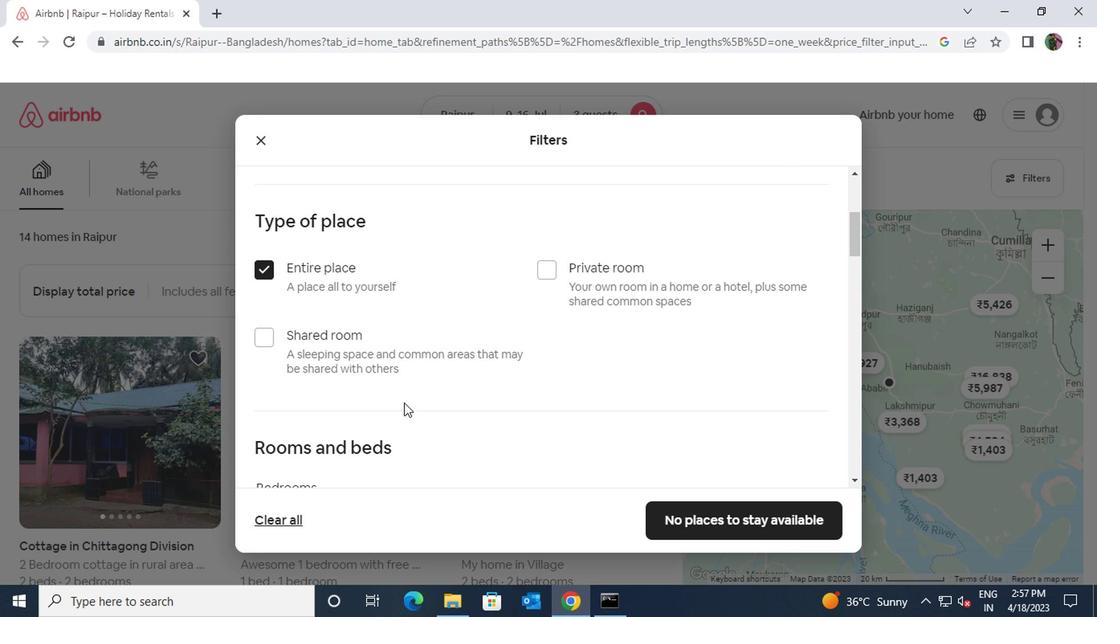 
Action: Mouse moved to (403, 440)
Screenshot: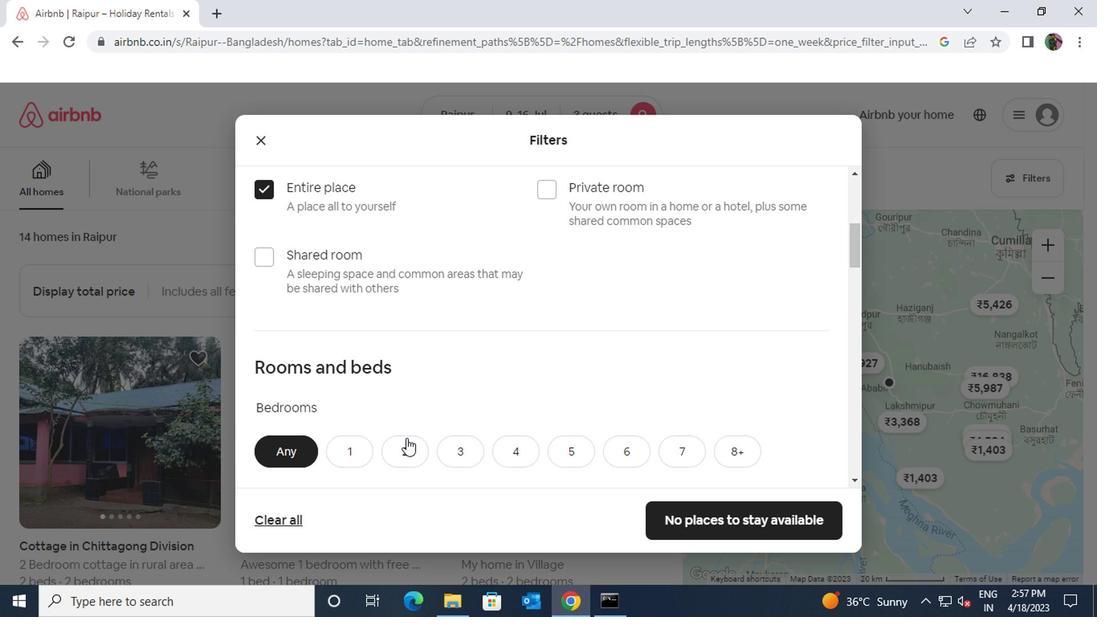 
Action: Mouse pressed left at (403, 440)
Screenshot: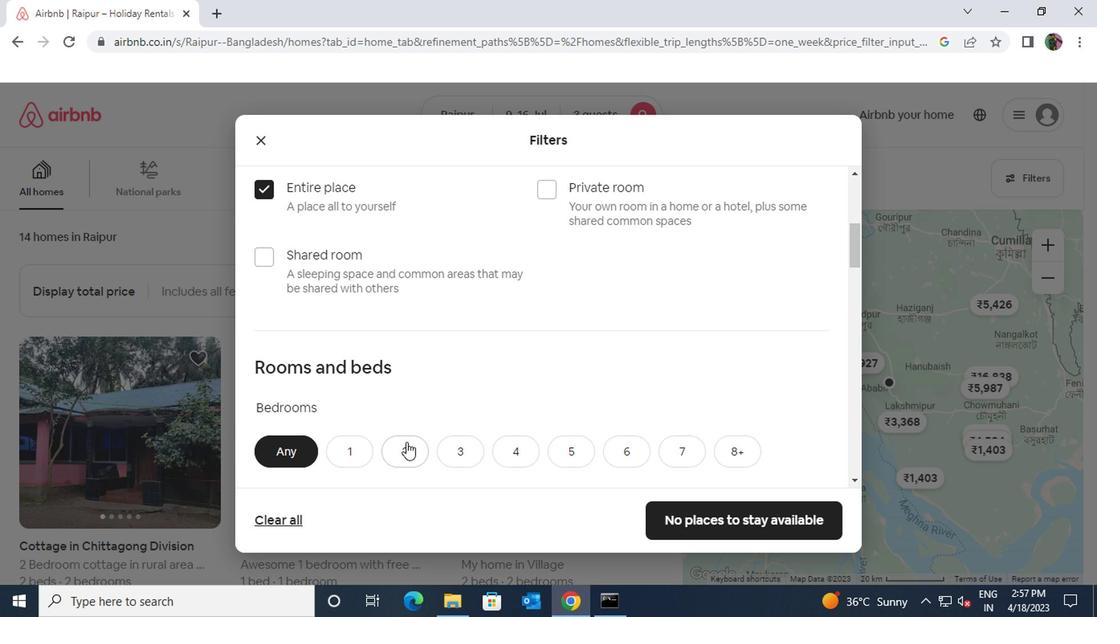 
Action: Mouse scrolled (403, 438) with delta (0, -1)
Screenshot: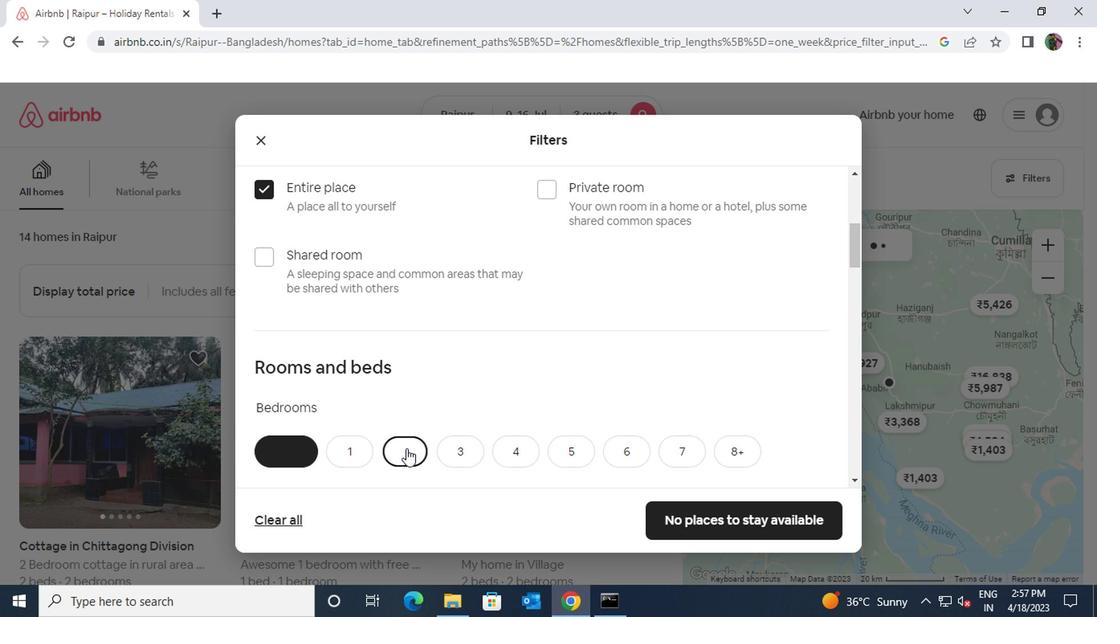
Action: Mouse scrolled (403, 438) with delta (0, -1)
Screenshot: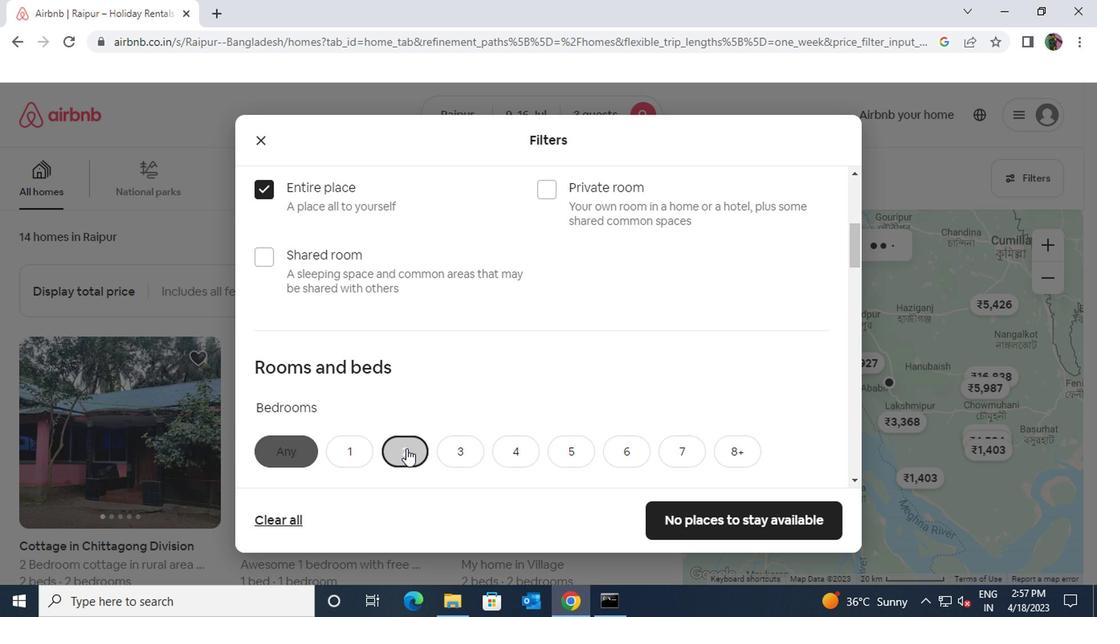 
Action: Mouse moved to (406, 373)
Screenshot: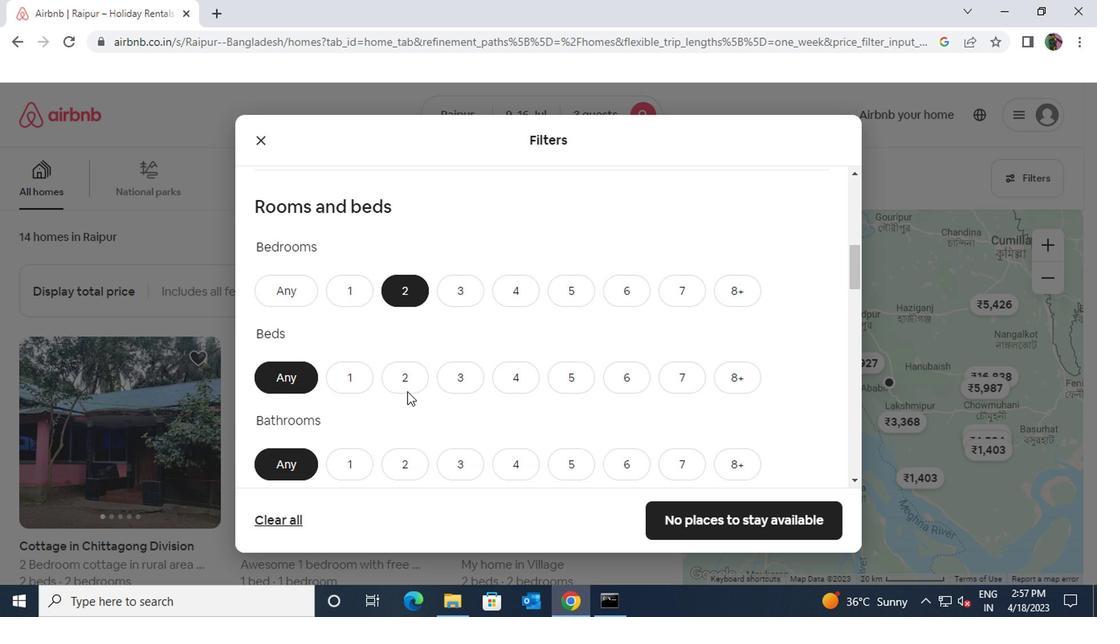 
Action: Mouse pressed left at (406, 373)
Screenshot: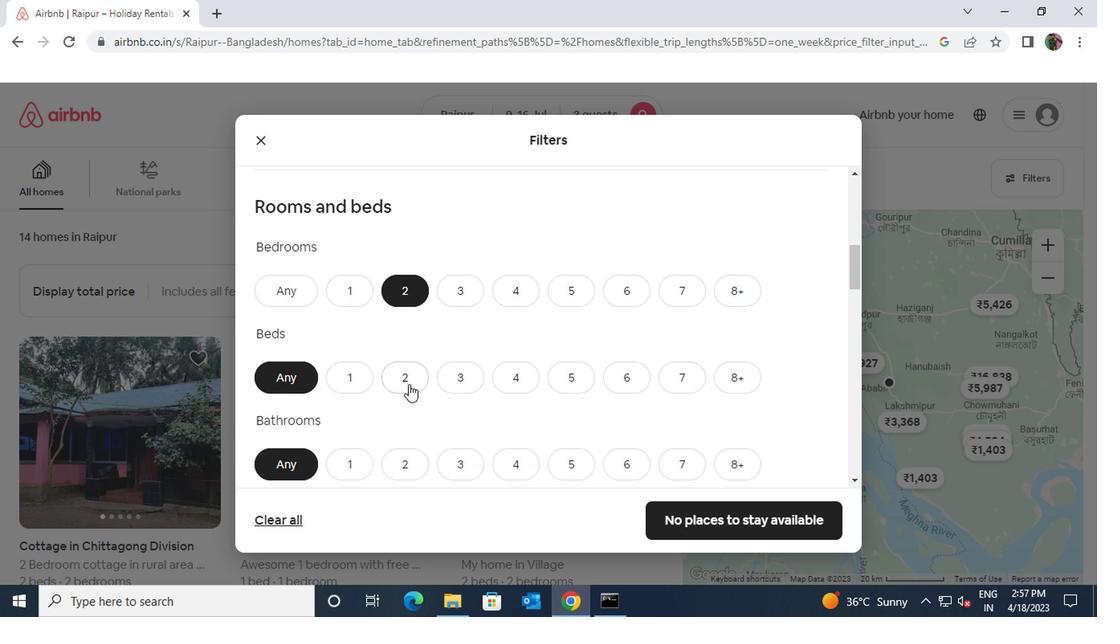 
Action: Mouse moved to (344, 458)
Screenshot: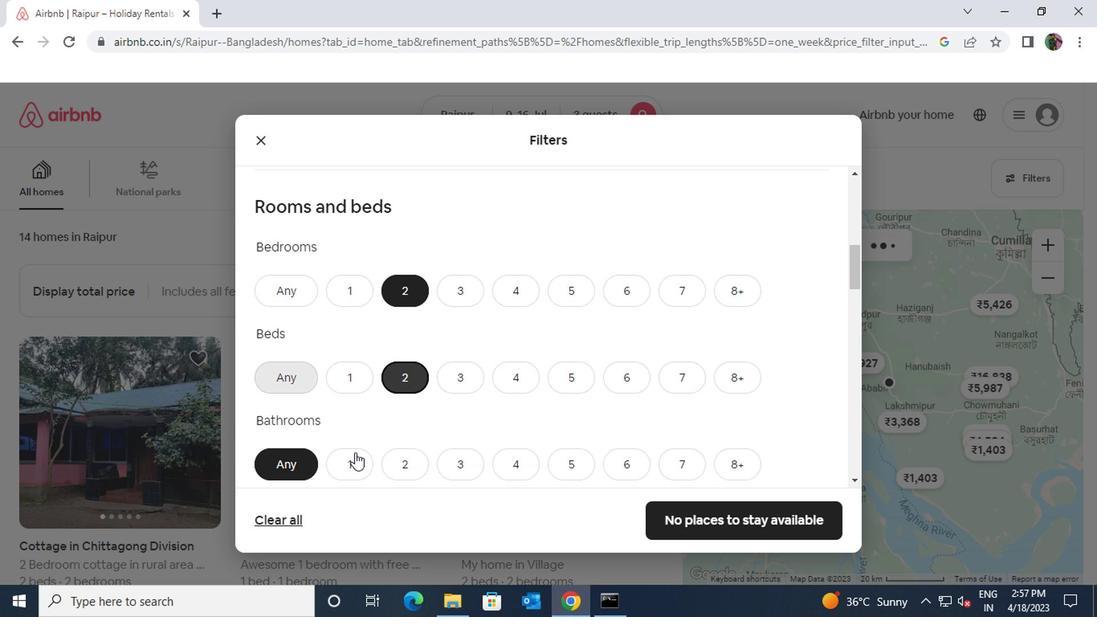
Action: Mouse pressed left at (344, 458)
Screenshot: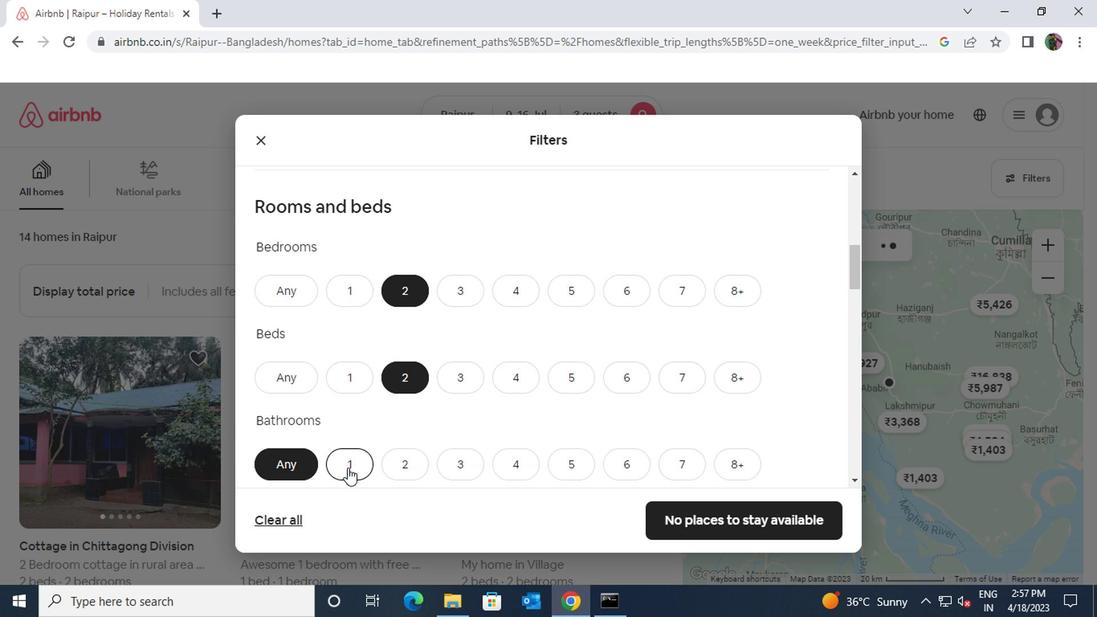 
Action: Mouse moved to (346, 457)
Screenshot: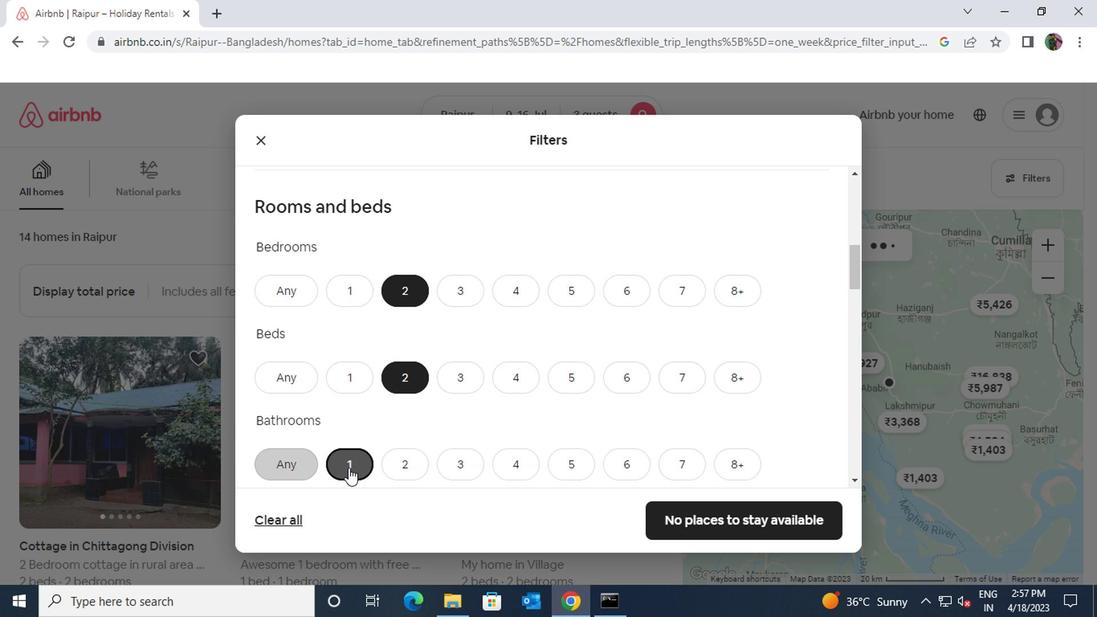 
Action: Mouse scrolled (346, 456) with delta (0, 0)
Screenshot: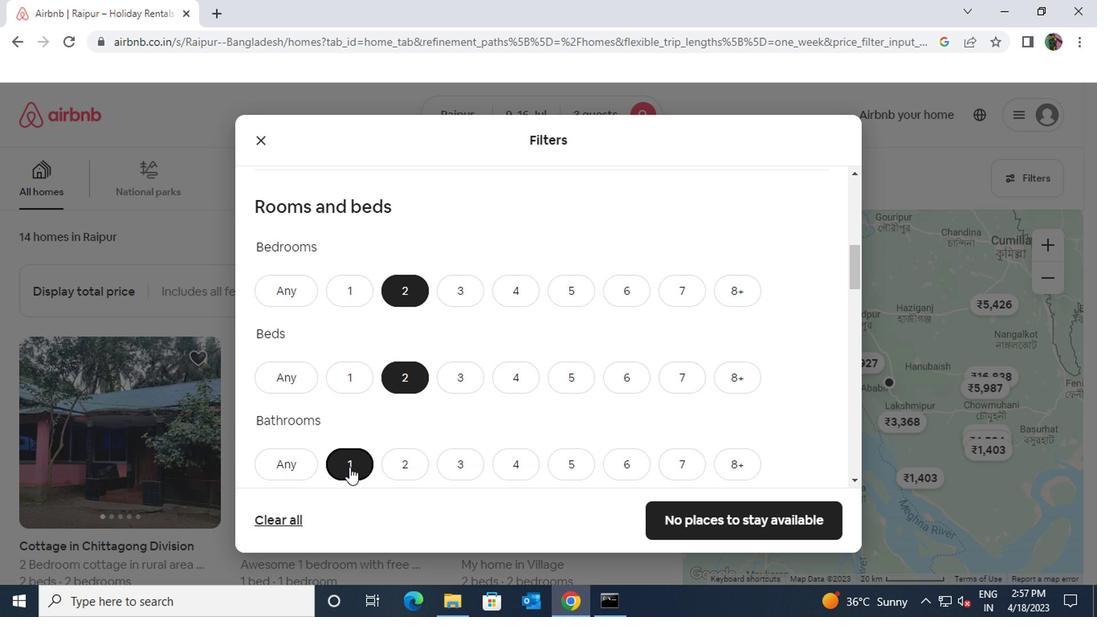 
Action: Mouse moved to (346, 438)
Screenshot: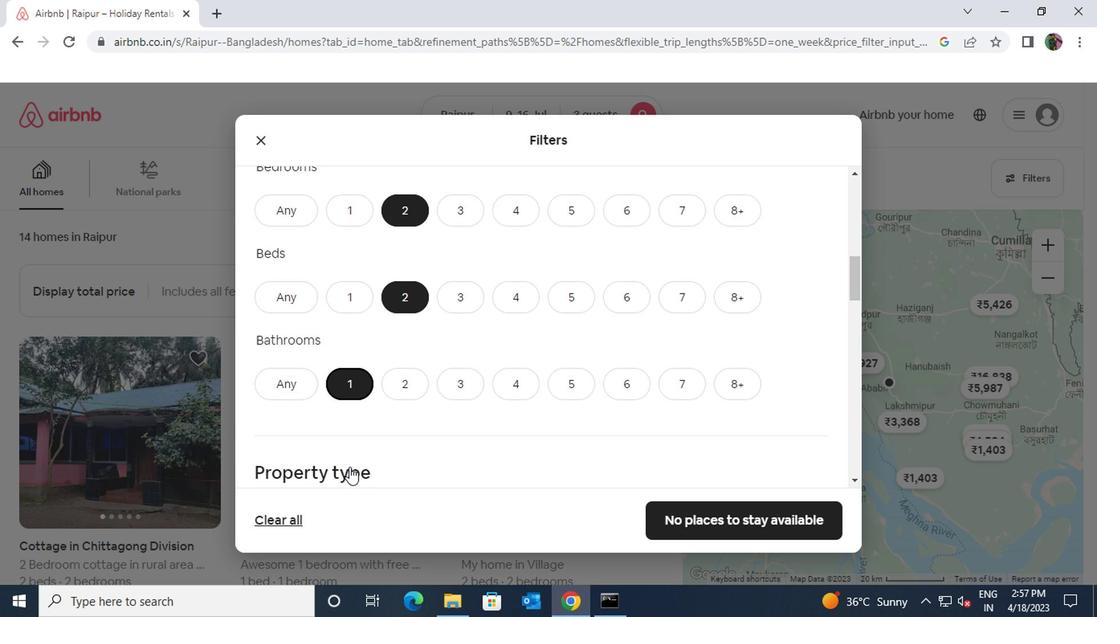 
Action: Mouse scrolled (346, 438) with delta (0, 0)
Screenshot: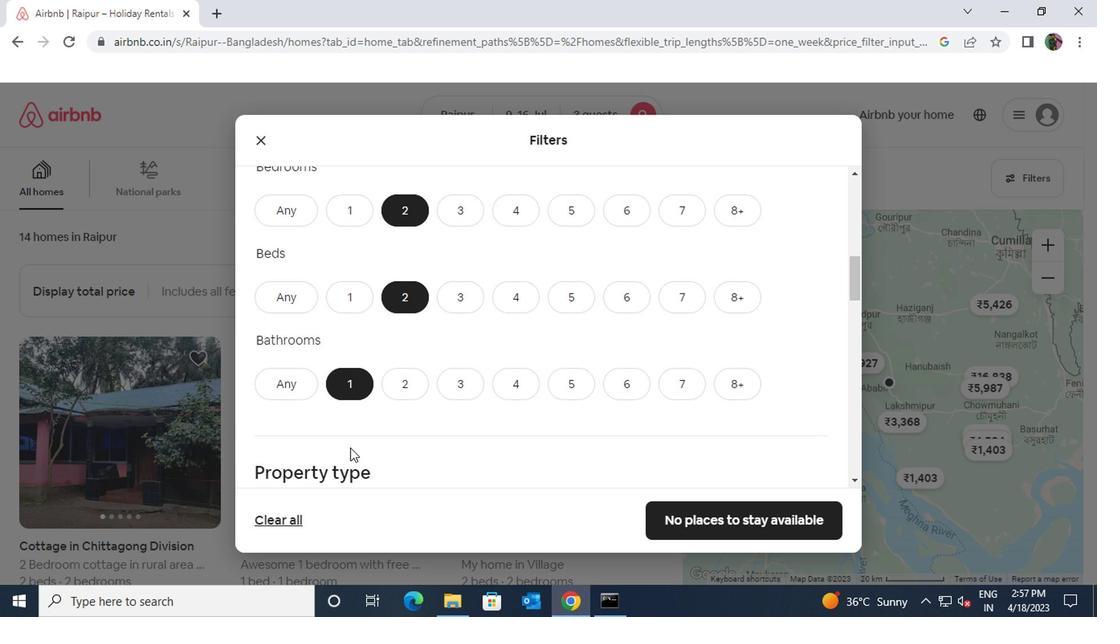 
Action: Mouse moved to (346, 435)
Screenshot: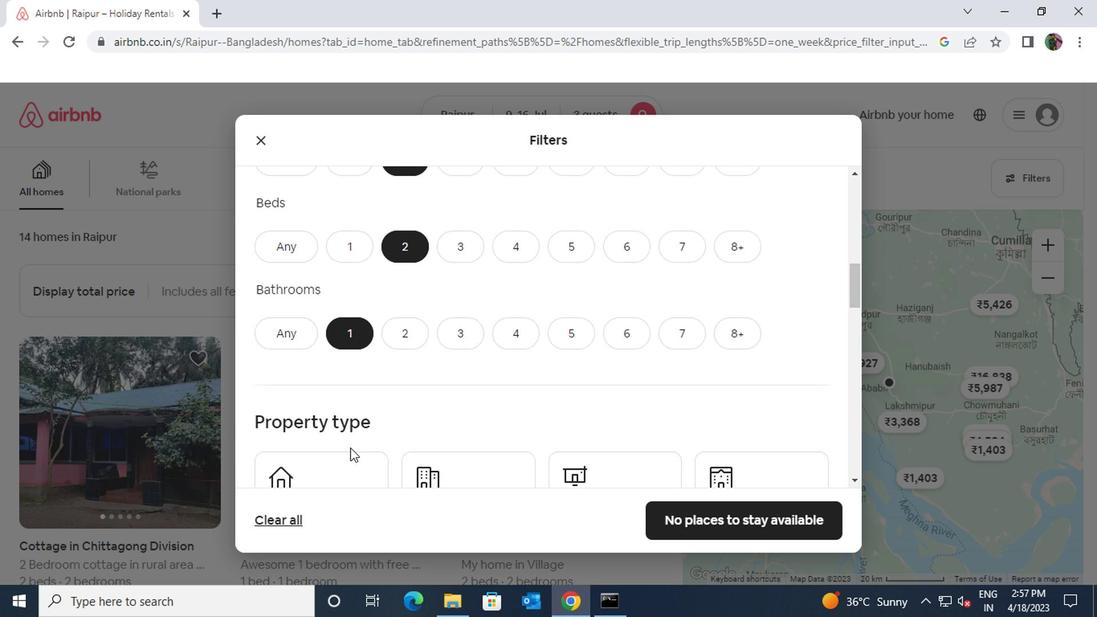 
Action: Mouse scrolled (346, 434) with delta (0, -1)
Screenshot: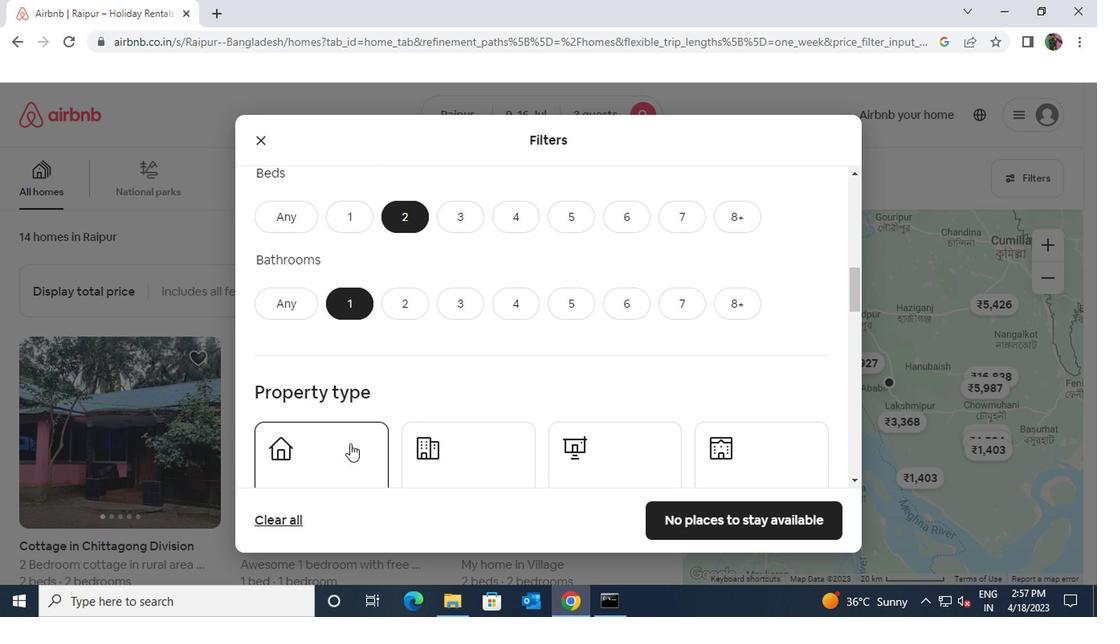 
Action: Mouse moved to (423, 399)
Screenshot: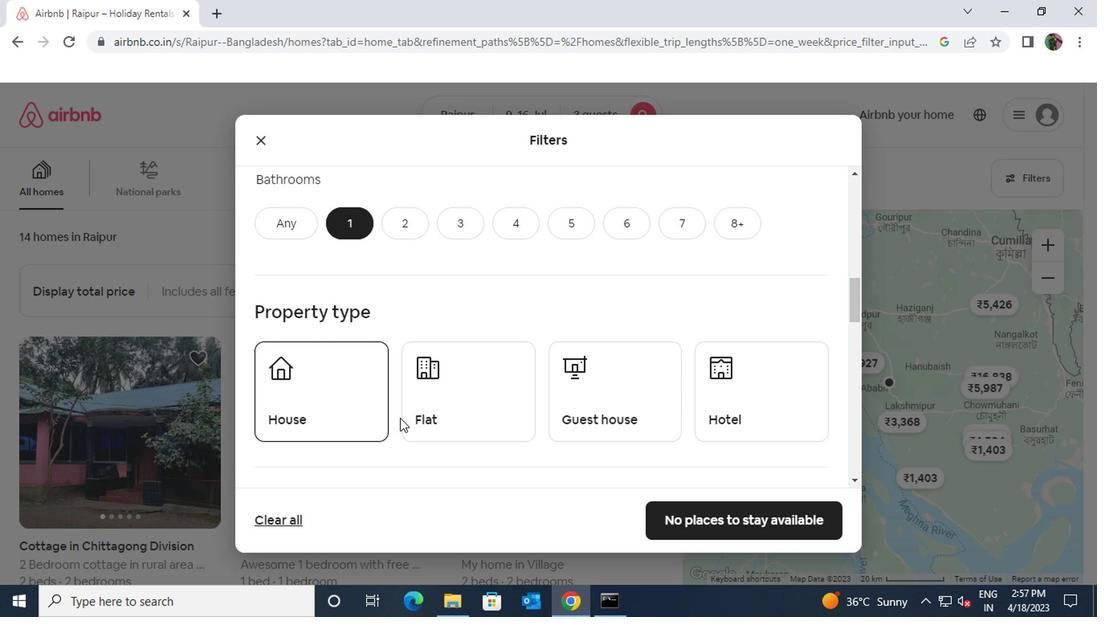 
Action: Mouse pressed left at (423, 399)
Screenshot: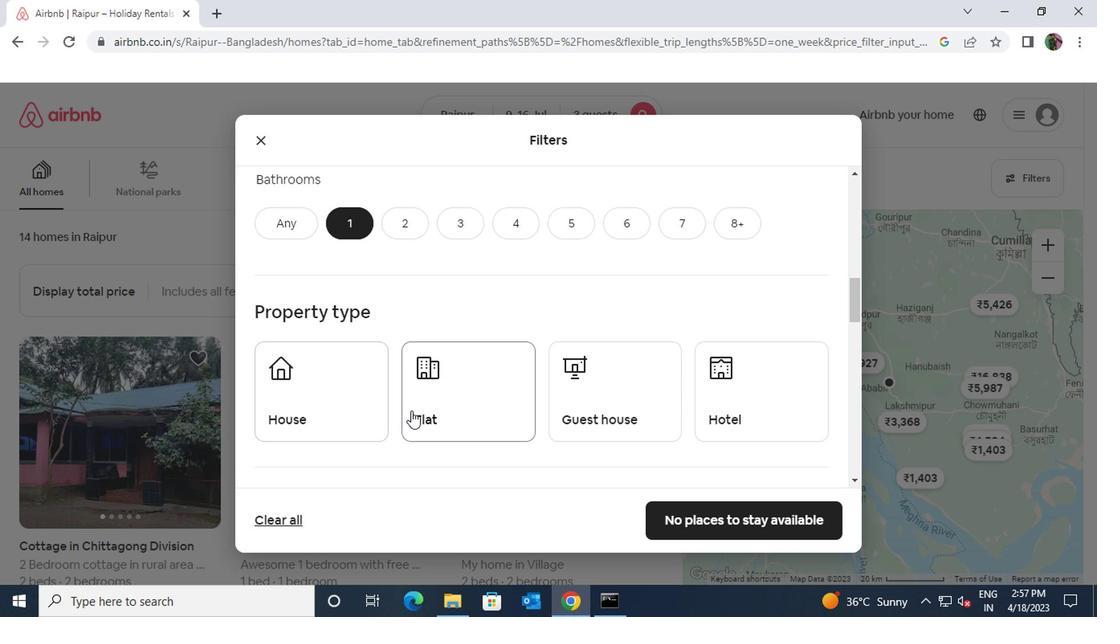 
Action: Mouse moved to (403, 440)
Screenshot: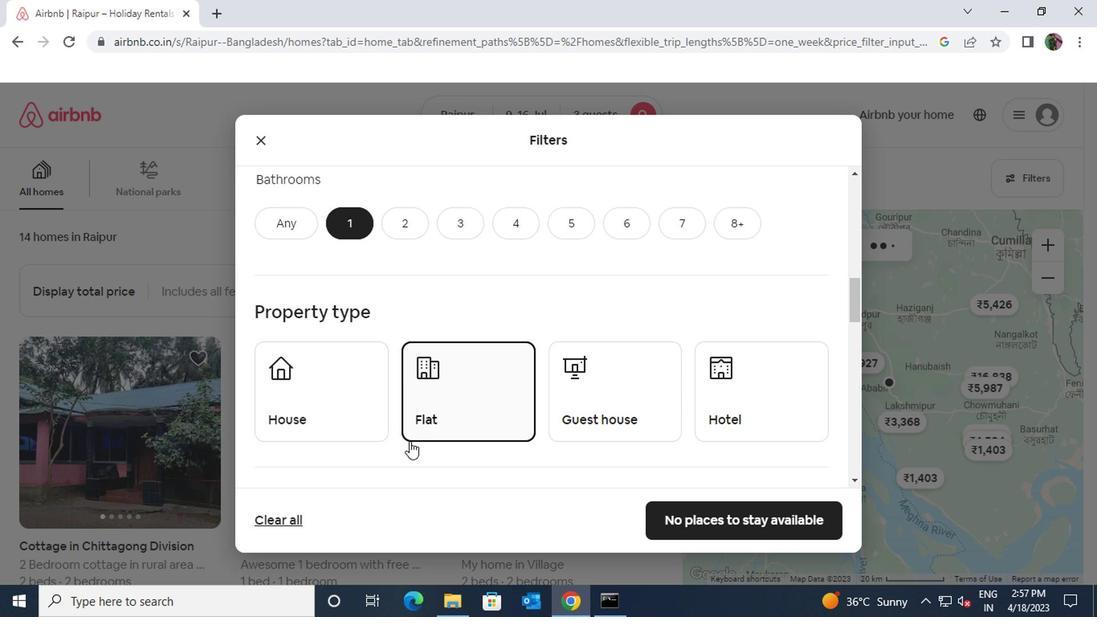 
Action: Mouse scrolled (403, 438) with delta (0, -1)
Screenshot: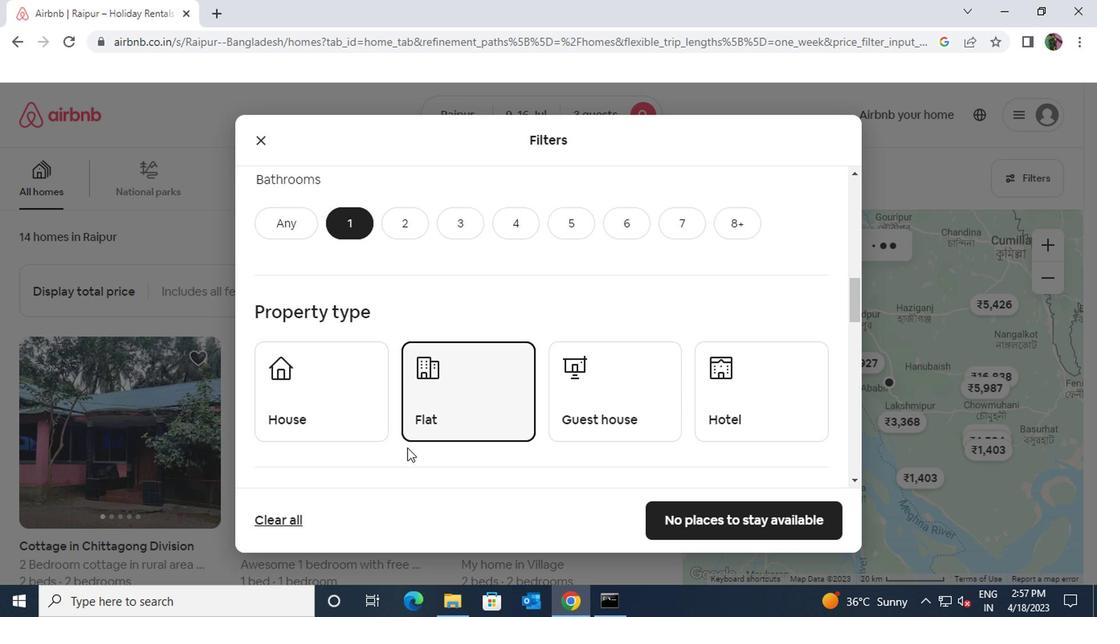 
Action: Mouse scrolled (403, 438) with delta (0, -1)
Screenshot: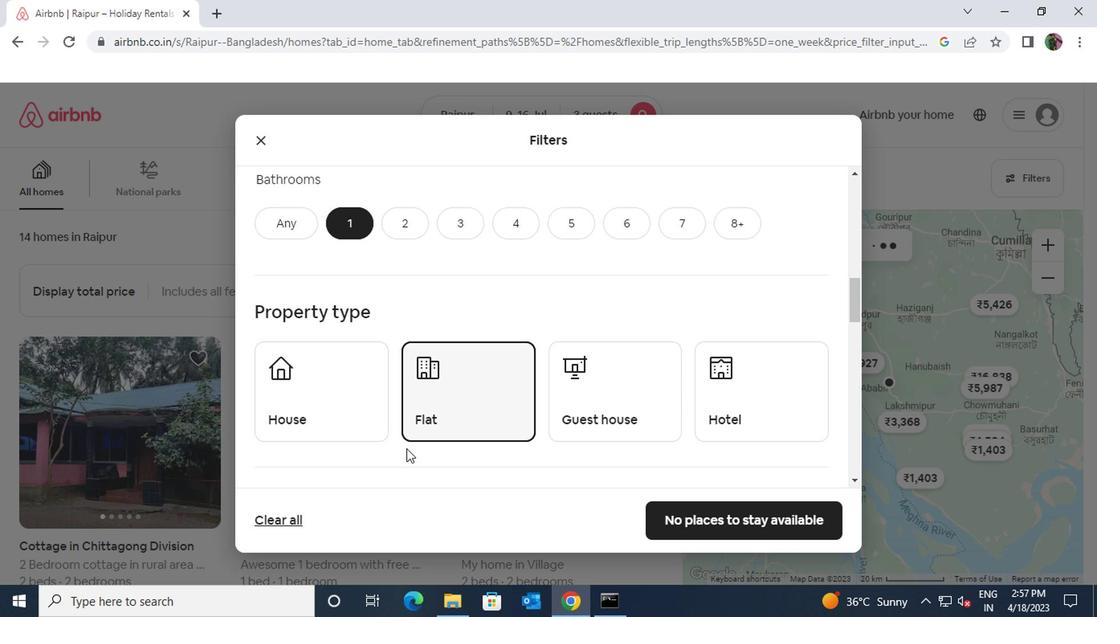 
Action: Mouse moved to (402, 438)
Screenshot: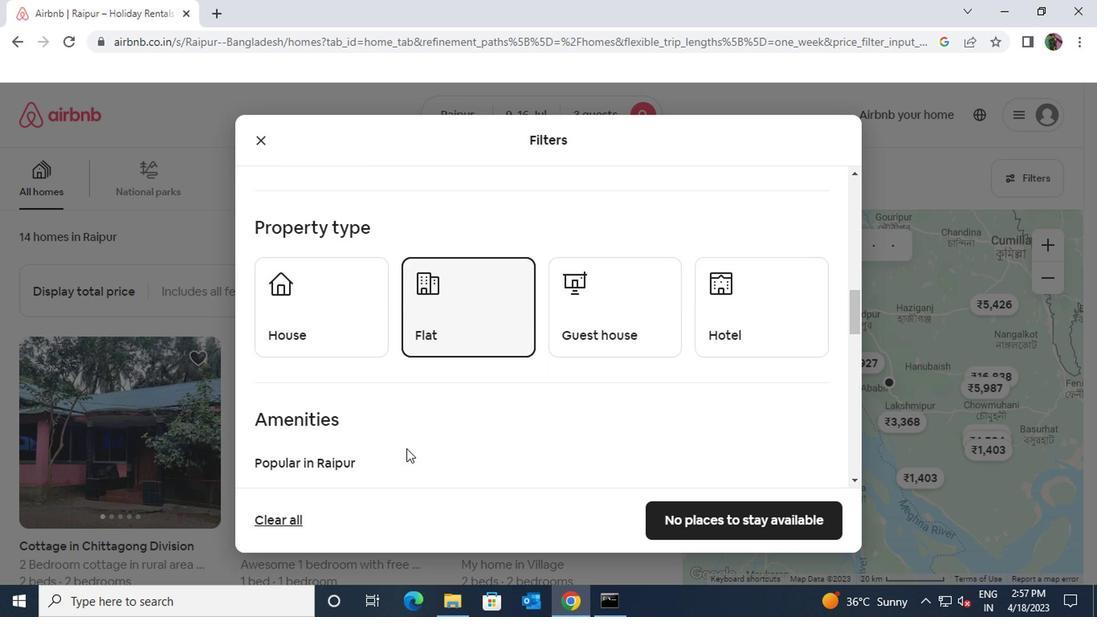 
Action: Mouse scrolled (402, 438) with delta (0, 0)
Screenshot: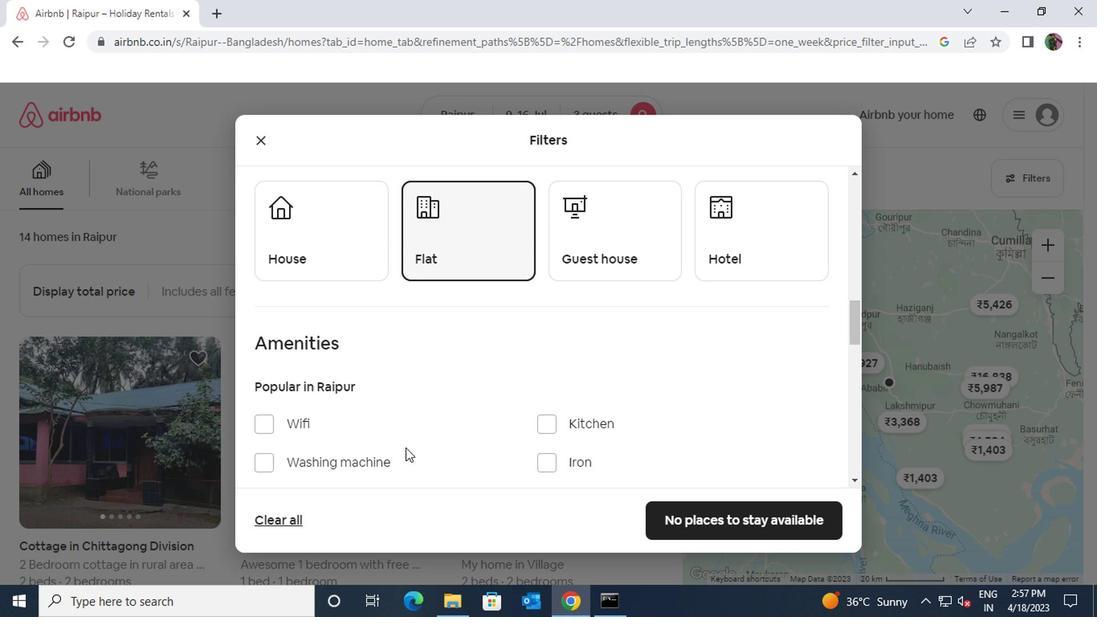
Action: Mouse moved to (322, 449)
Screenshot: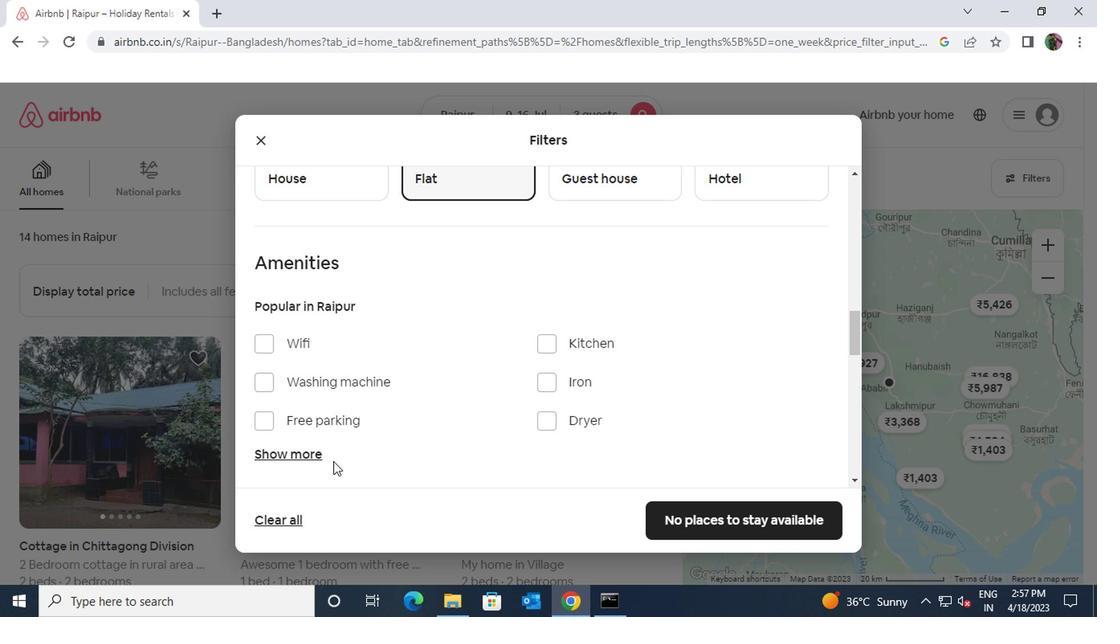 
Action: Mouse pressed left at (322, 449)
Screenshot: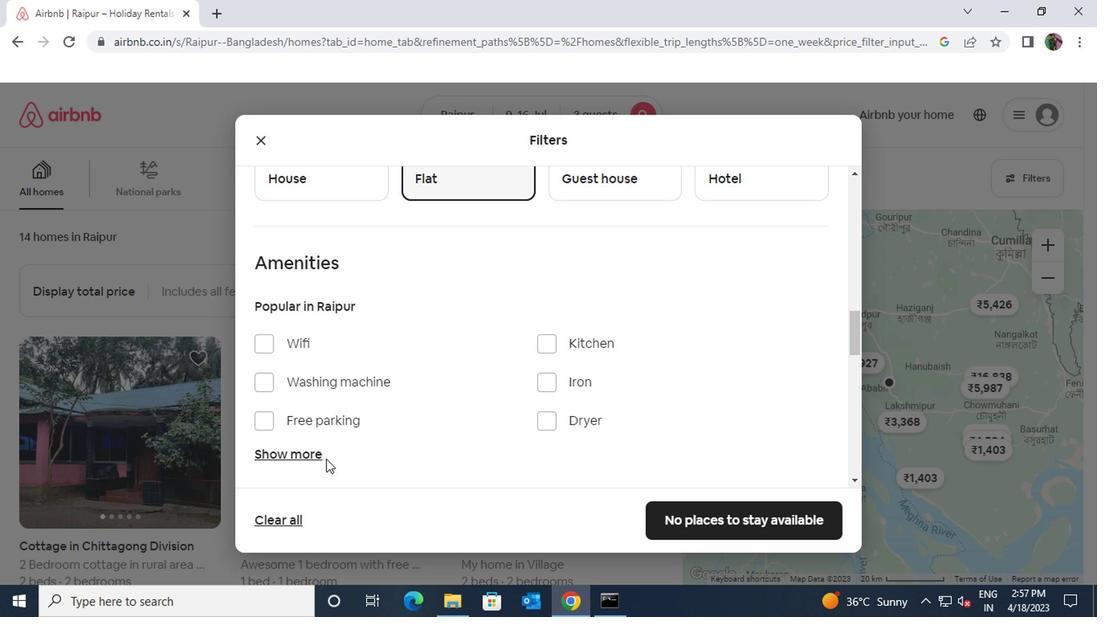
Action: Mouse moved to (307, 448)
Screenshot: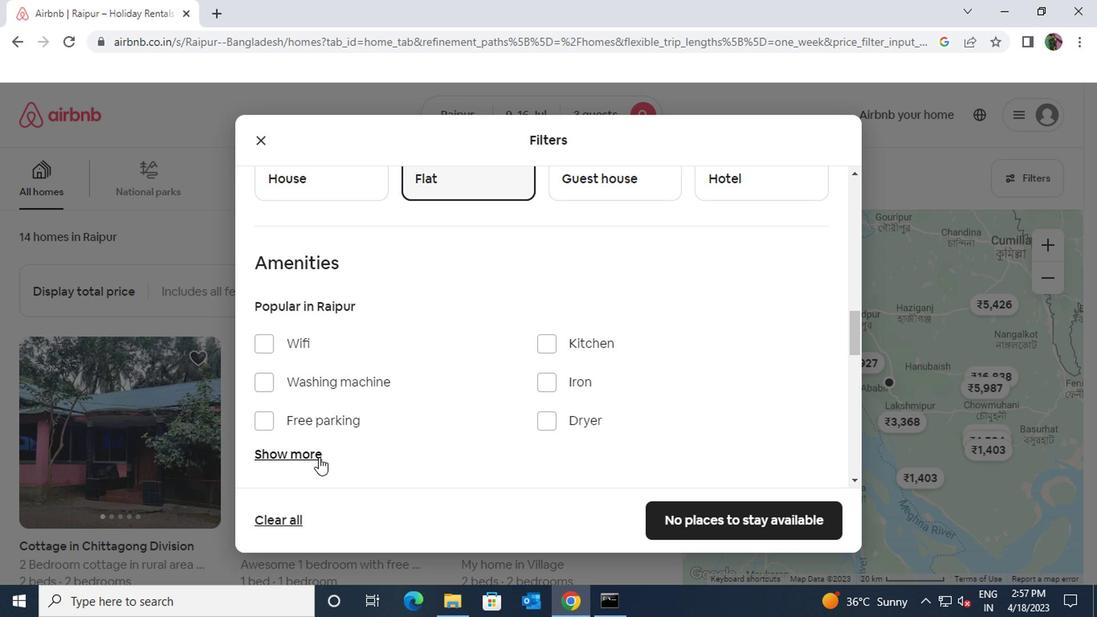 
Action: Mouse pressed left at (307, 448)
Screenshot: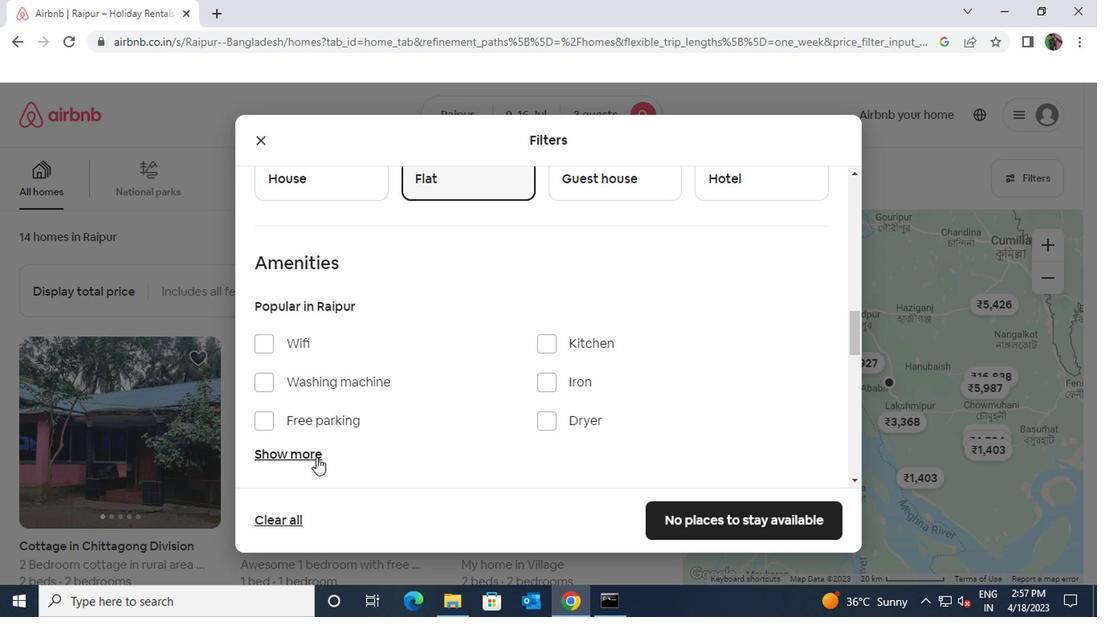 
Action: Mouse moved to (266, 334)
Screenshot: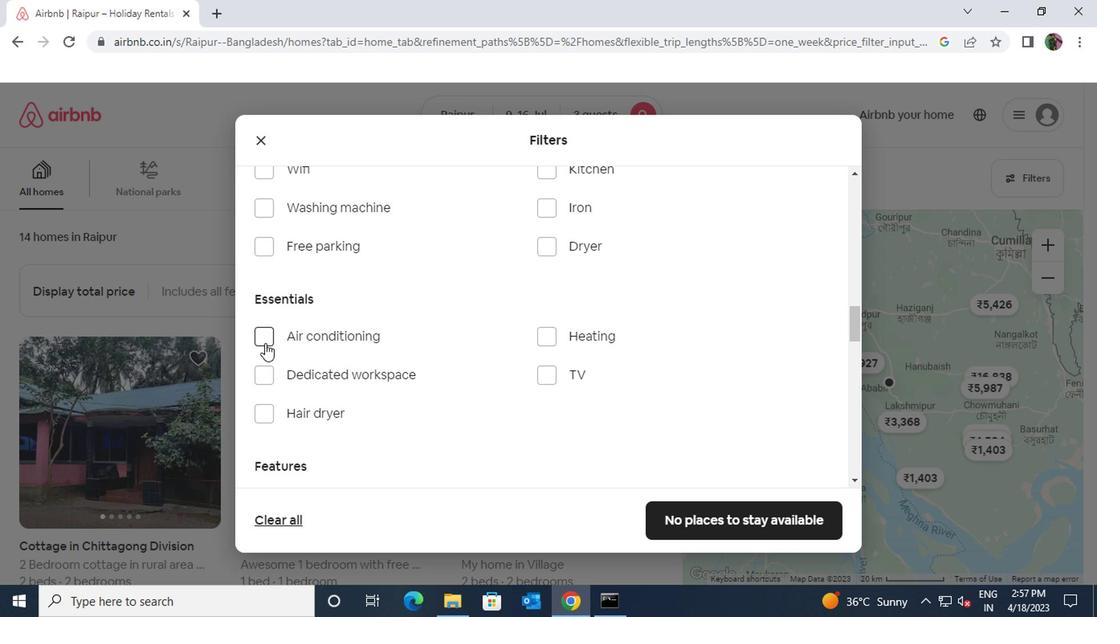 
Action: Mouse pressed left at (266, 334)
Screenshot: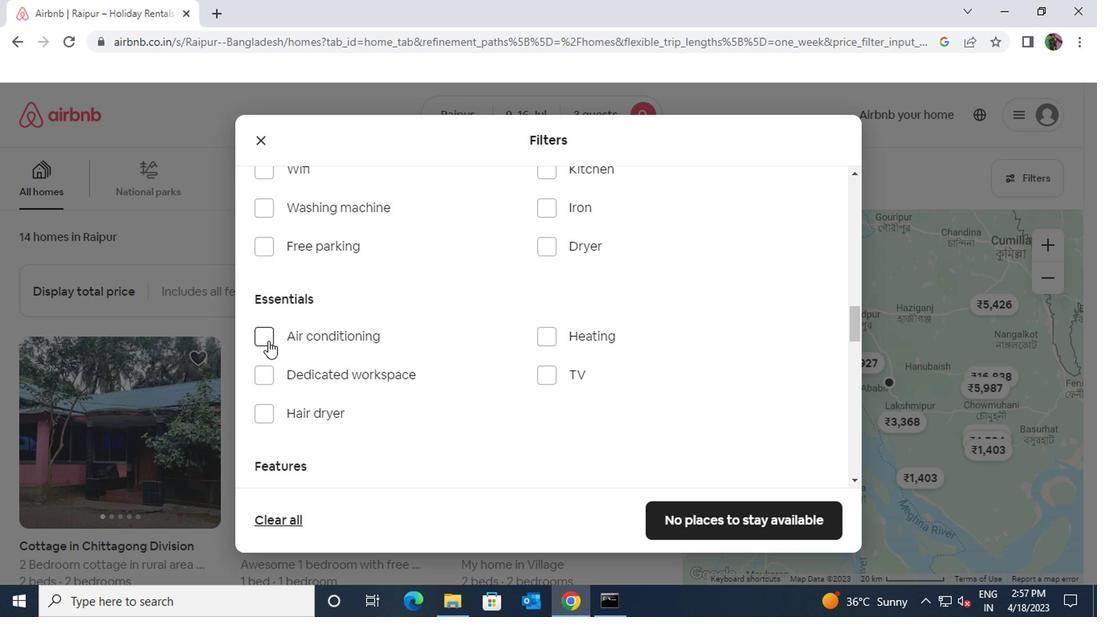
Action: Mouse moved to (338, 443)
Screenshot: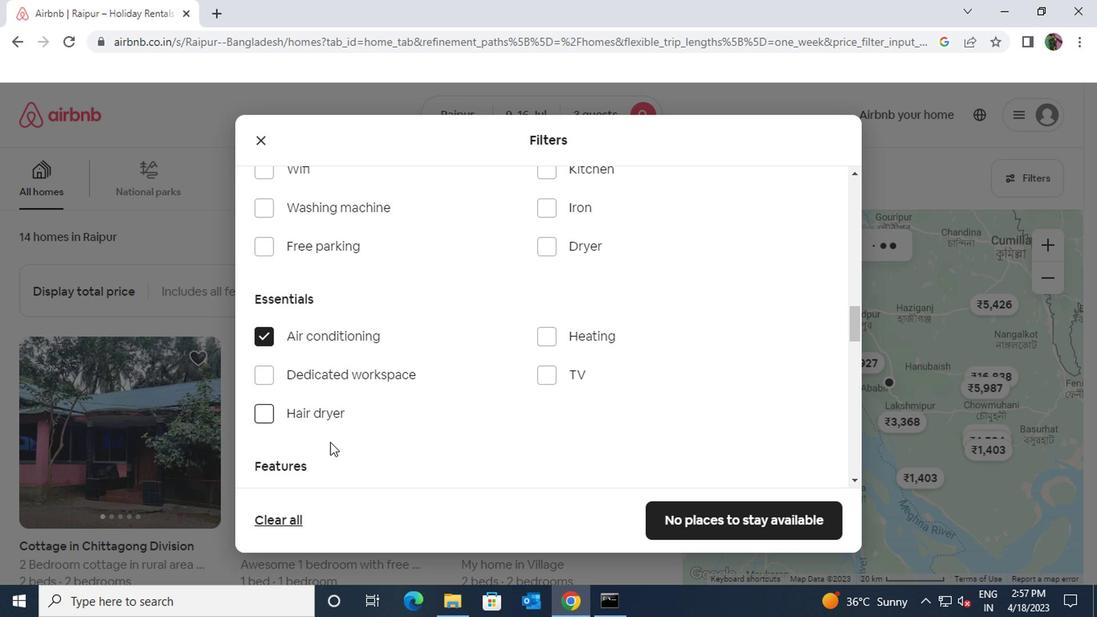 
Action: Mouse scrolled (338, 442) with delta (0, 0)
Screenshot: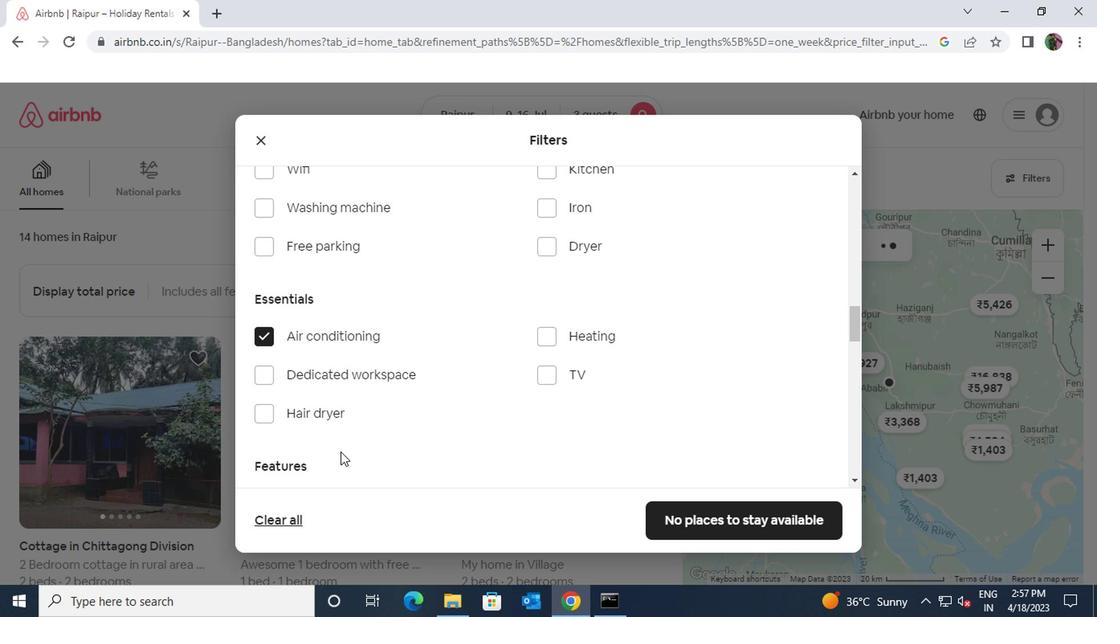 
Action: Mouse scrolled (338, 442) with delta (0, 0)
Screenshot: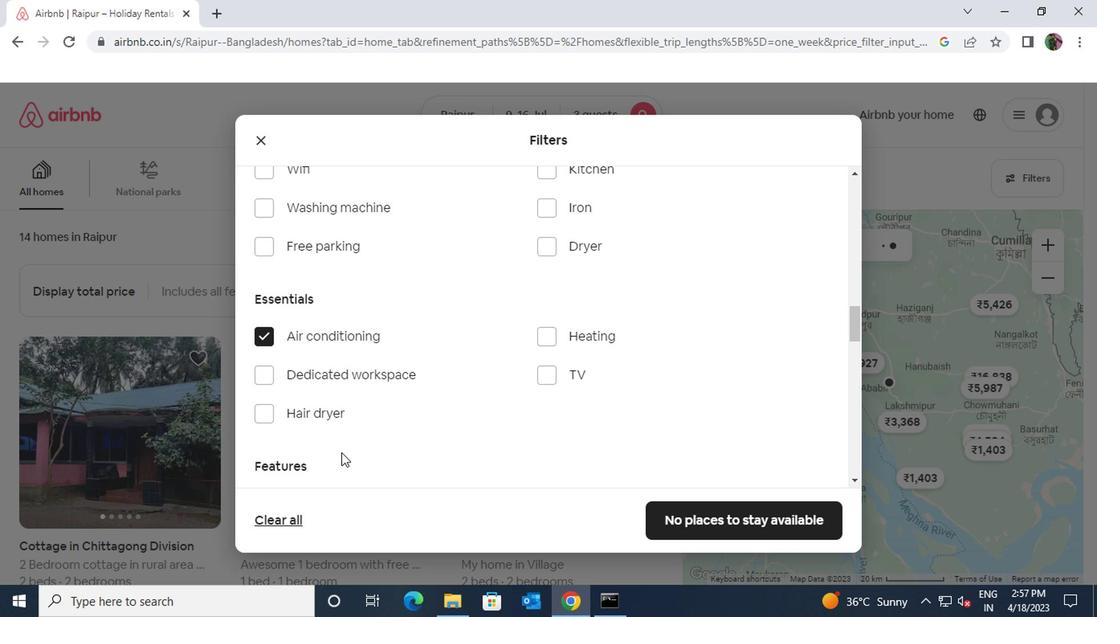 
Action: Mouse scrolled (338, 442) with delta (0, 0)
Screenshot: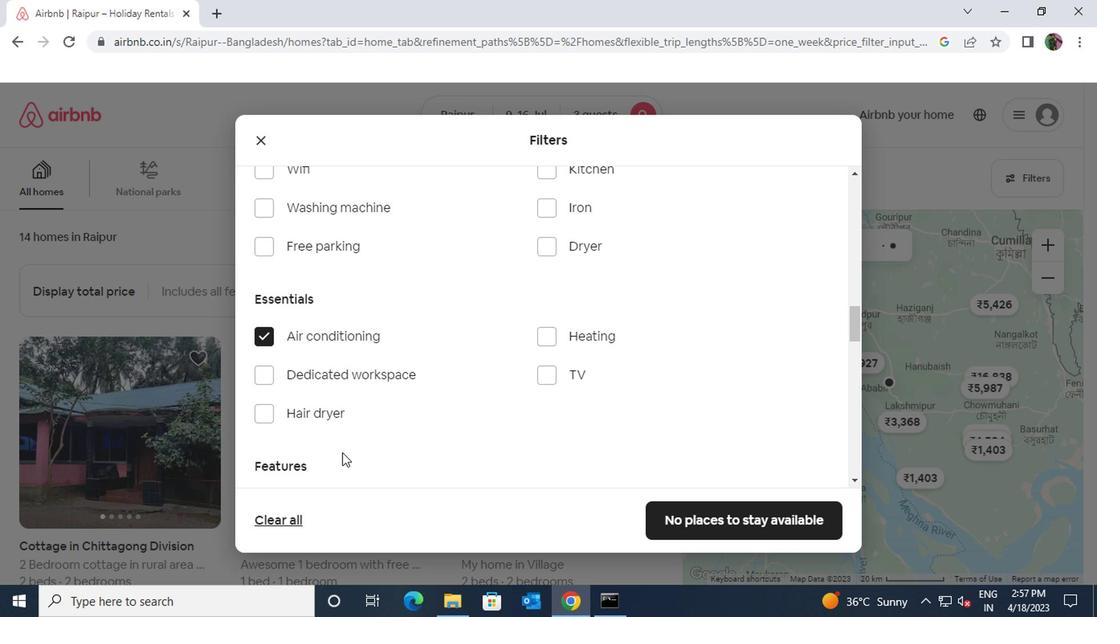 
Action: Mouse scrolled (338, 442) with delta (0, 0)
Screenshot: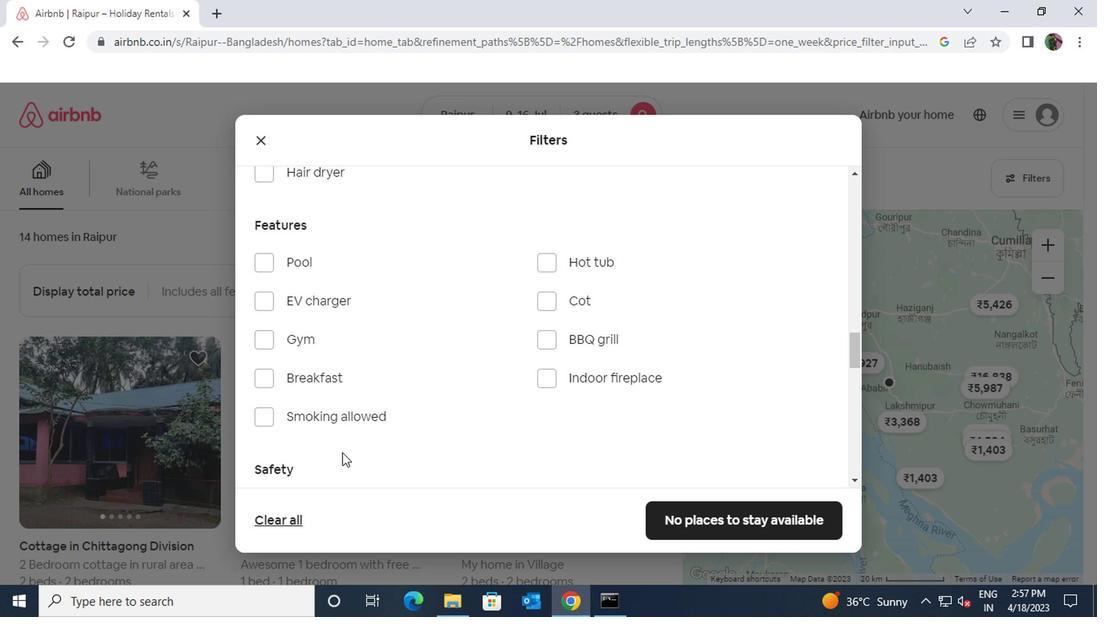 
Action: Mouse scrolled (338, 442) with delta (0, 0)
Screenshot: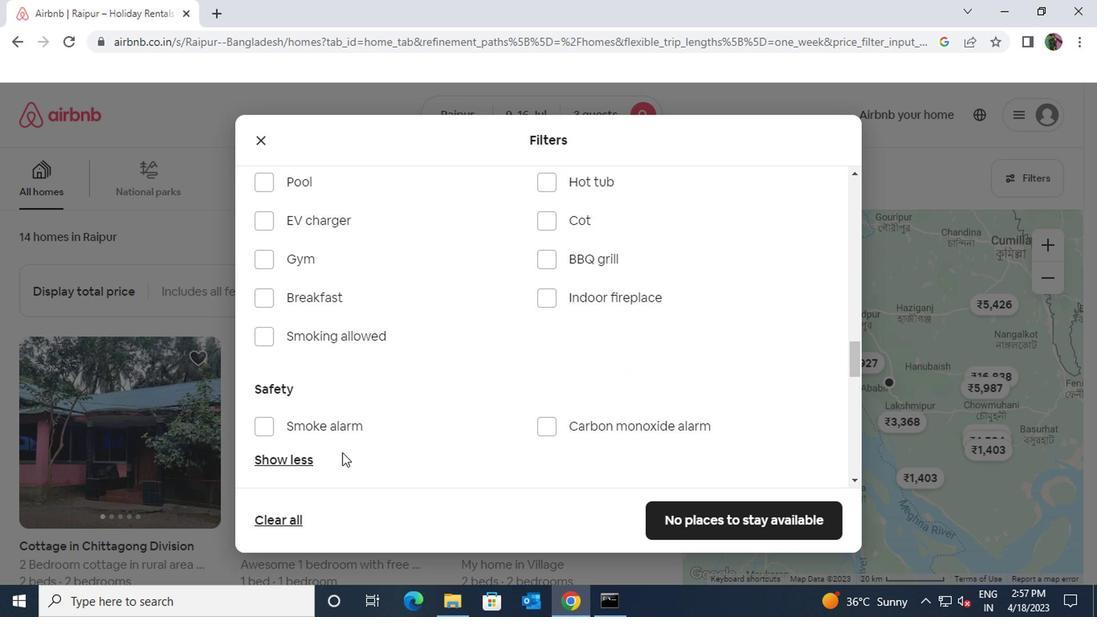 
Action: Mouse scrolled (338, 442) with delta (0, 0)
Screenshot: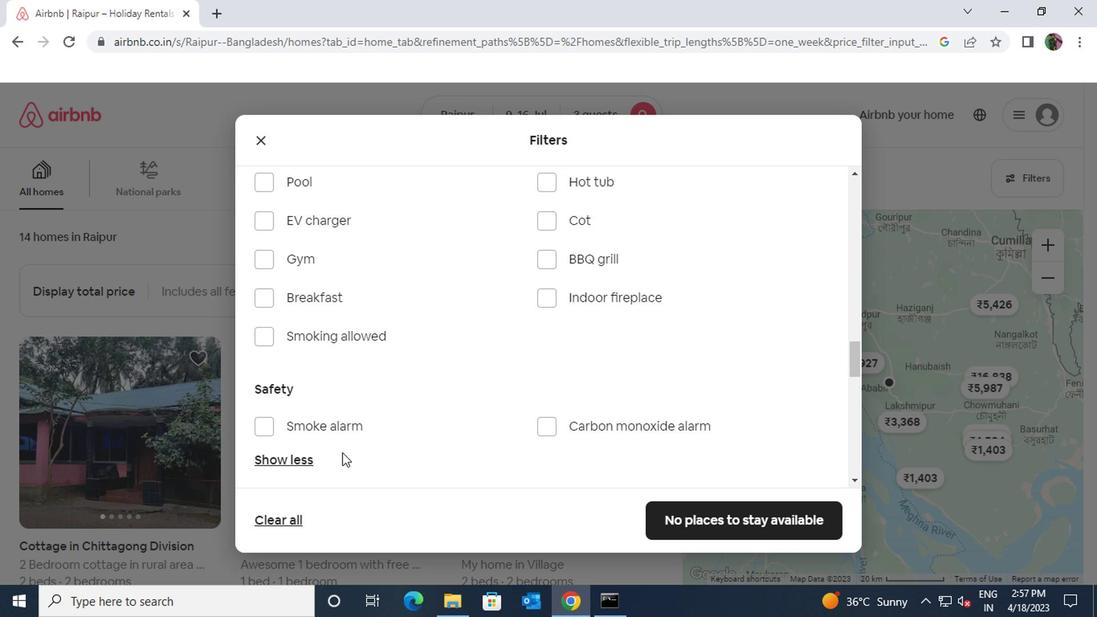 
Action: Mouse scrolled (338, 442) with delta (0, 0)
Screenshot: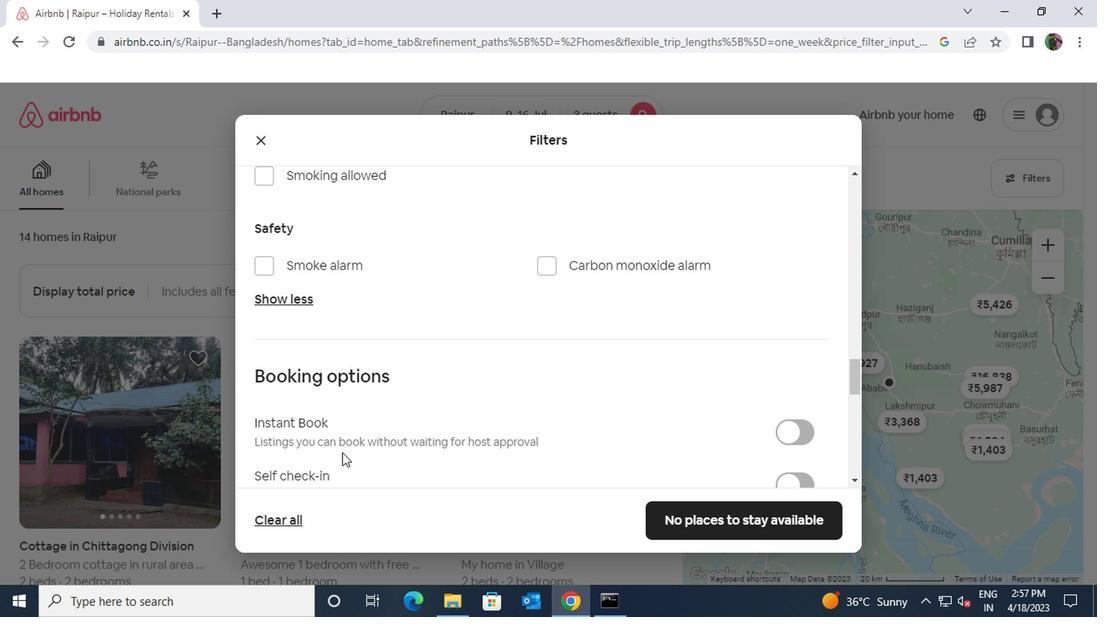 
Action: Mouse moved to (783, 405)
Screenshot: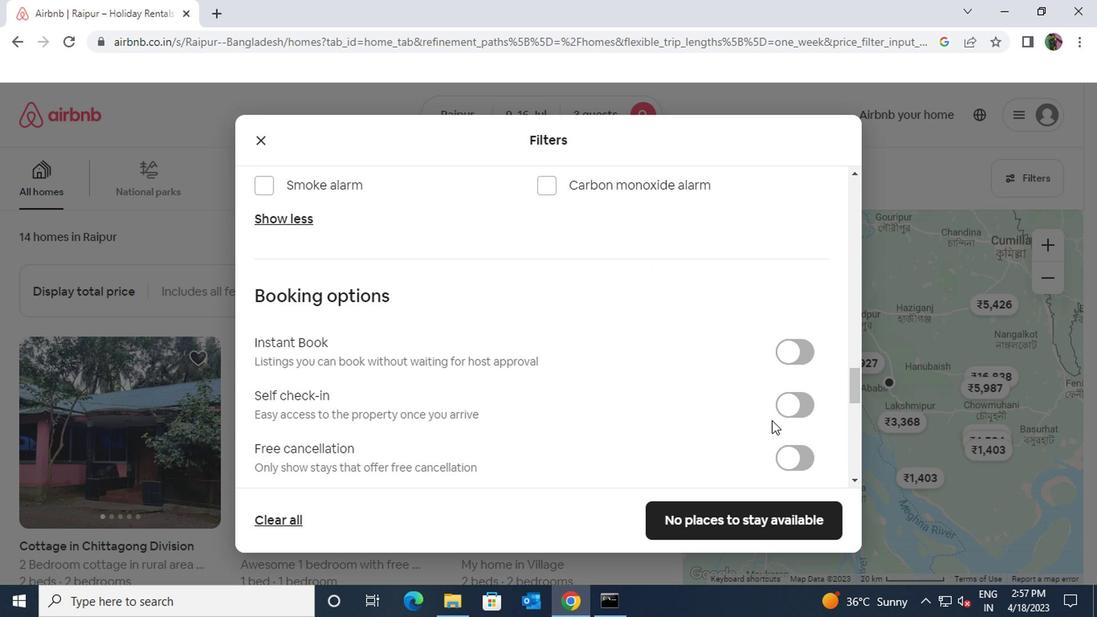 
Action: Mouse pressed left at (783, 405)
Screenshot: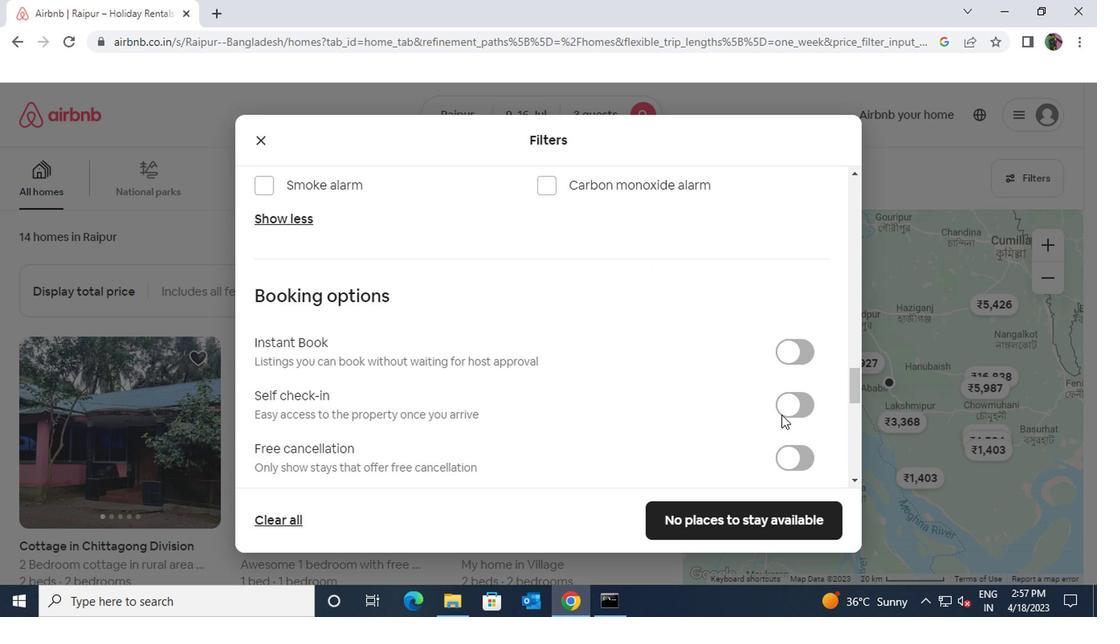 
Action: Mouse moved to (550, 426)
Screenshot: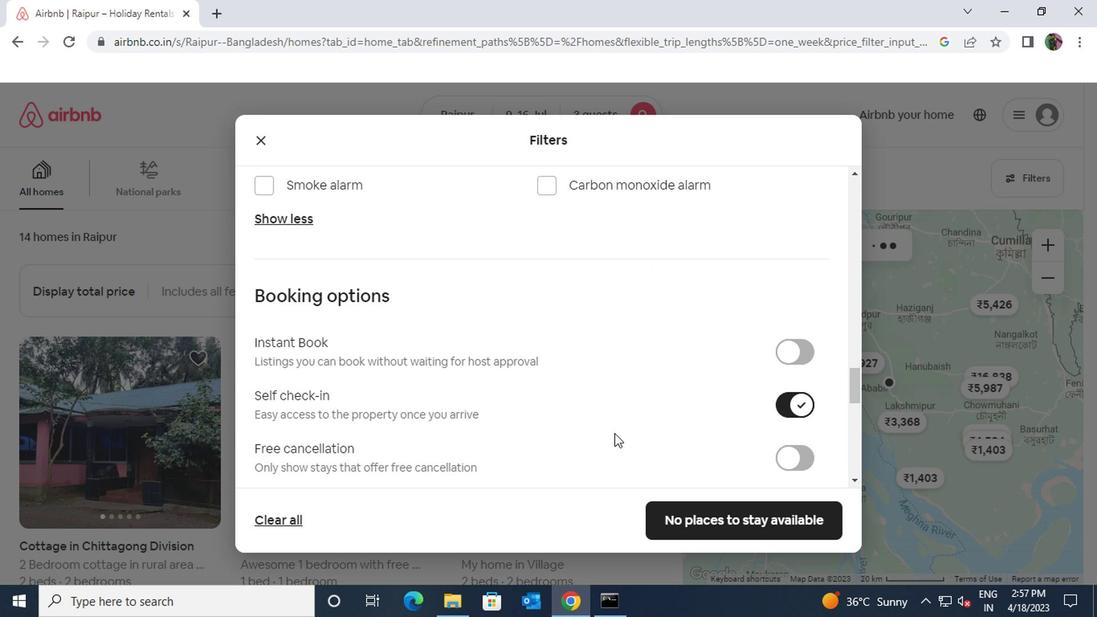 
Action: Mouse scrolled (550, 425) with delta (0, -1)
Screenshot: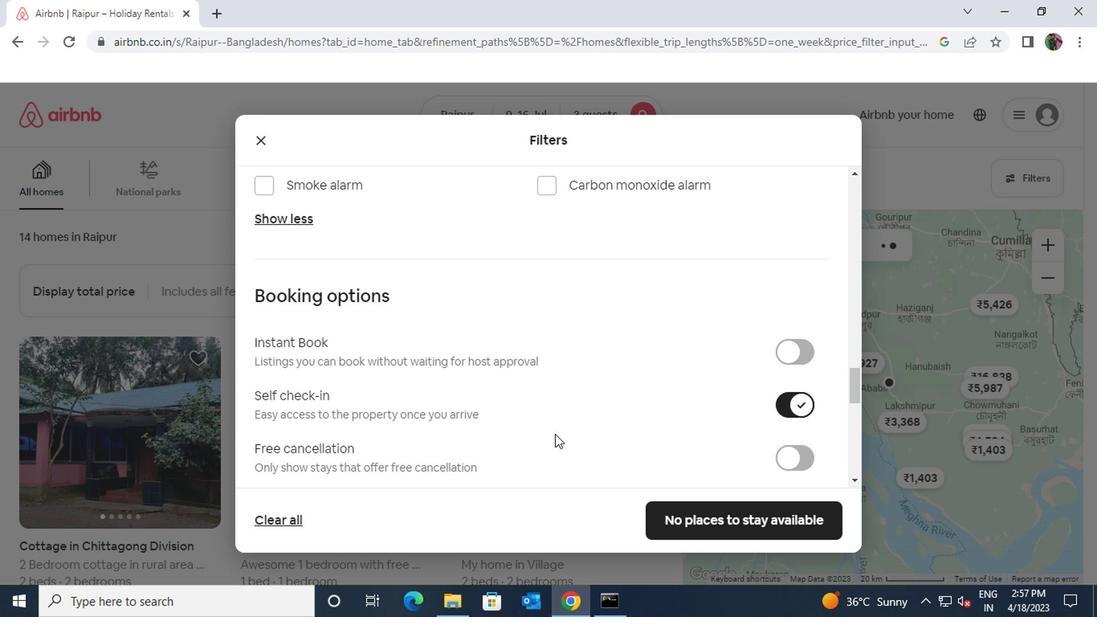 
Action: Mouse moved to (550, 425)
Screenshot: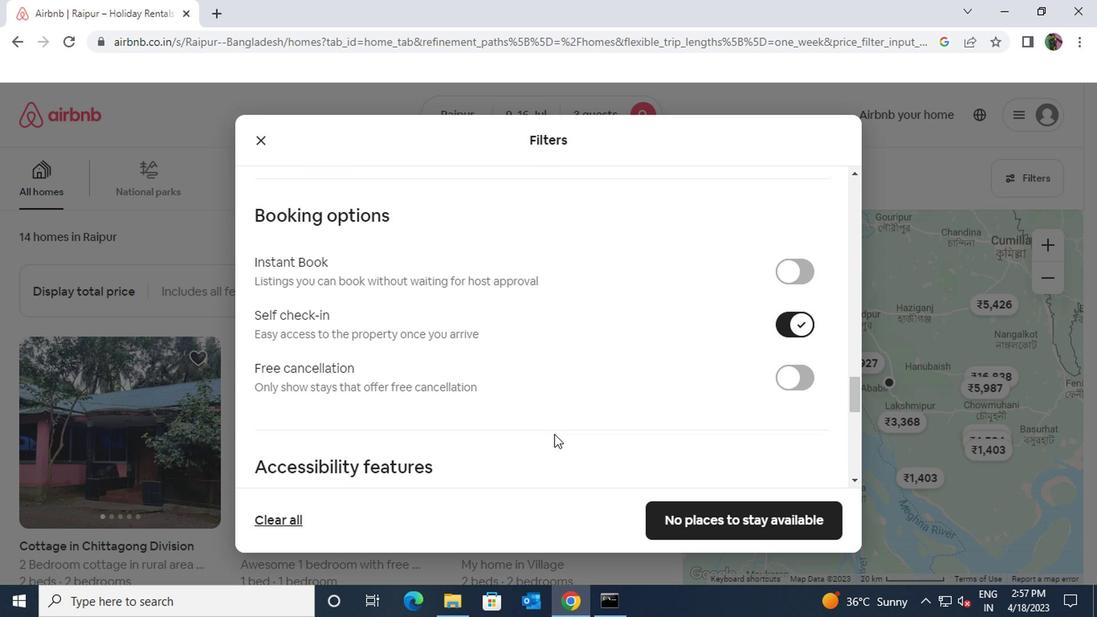 
Action: Mouse scrolled (550, 424) with delta (0, 0)
Screenshot: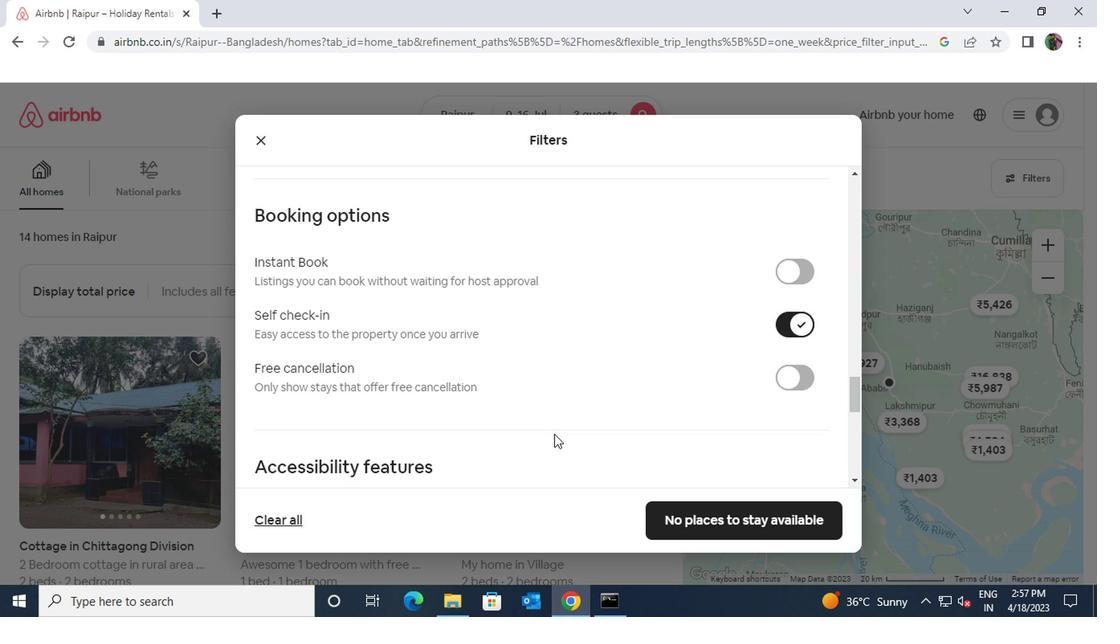 
Action: Mouse scrolled (550, 424) with delta (0, 0)
Screenshot: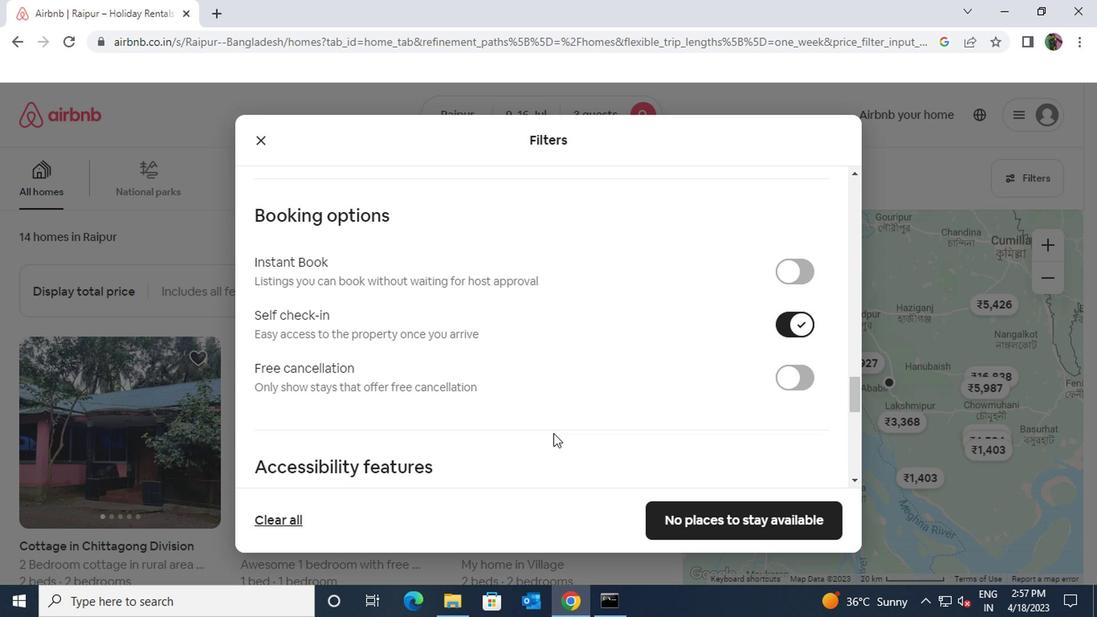 
Action: Mouse scrolled (550, 424) with delta (0, 0)
Screenshot: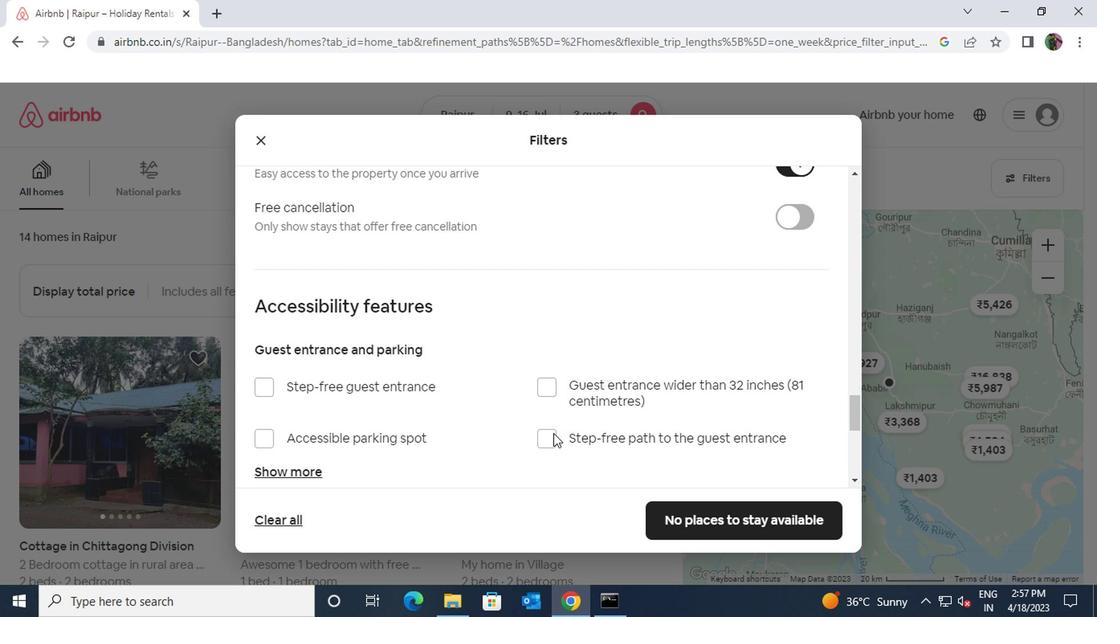 
Action: Mouse scrolled (550, 424) with delta (0, 0)
Screenshot: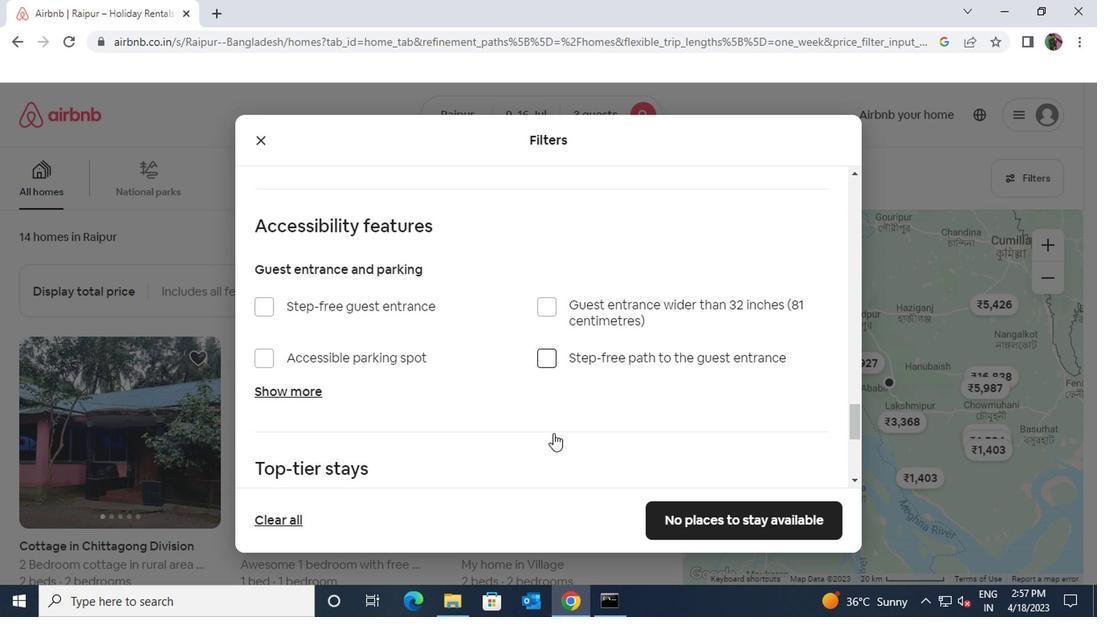 
Action: Mouse scrolled (550, 424) with delta (0, 0)
Screenshot: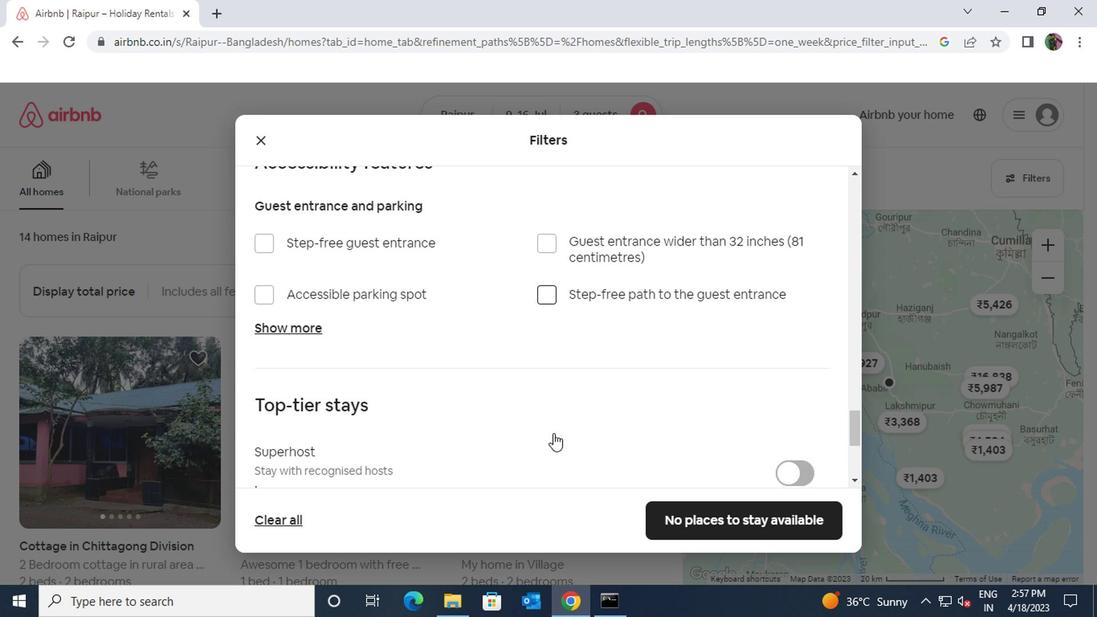 
Action: Mouse scrolled (550, 424) with delta (0, 0)
Screenshot: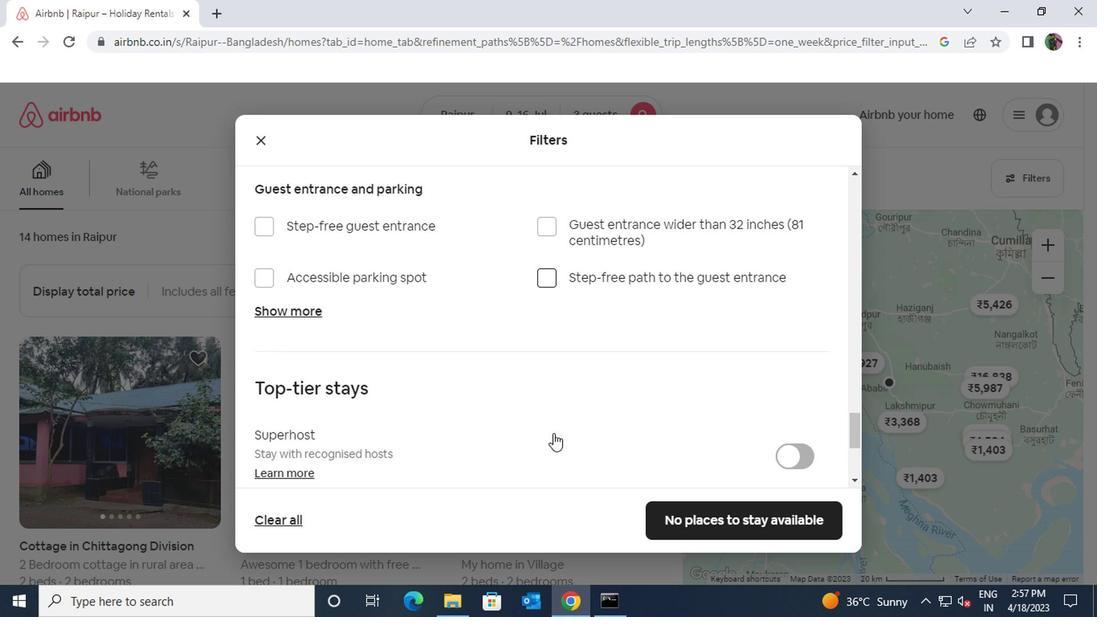 
Action: Mouse scrolled (550, 424) with delta (0, 0)
Screenshot: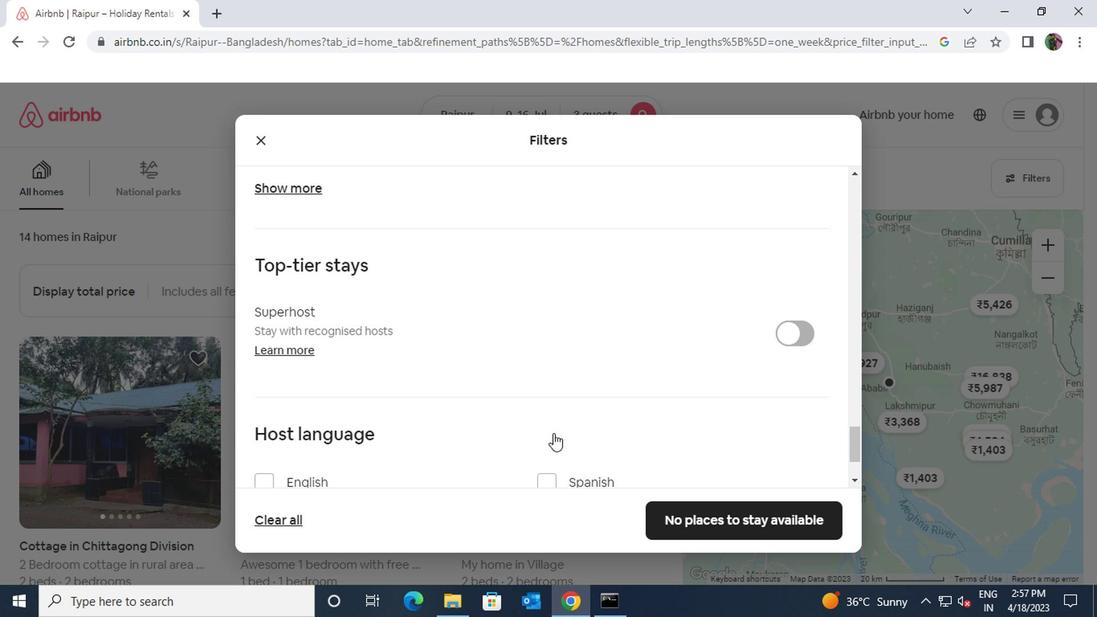 
Action: Mouse moved to (254, 369)
Screenshot: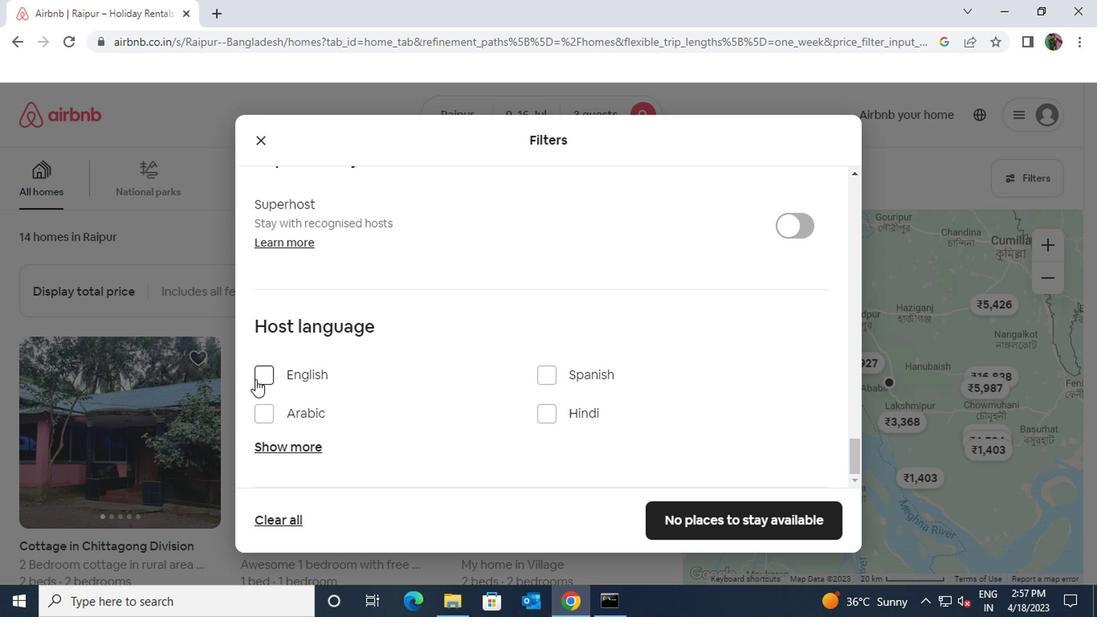 
Action: Mouse pressed left at (254, 369)
Screenshot: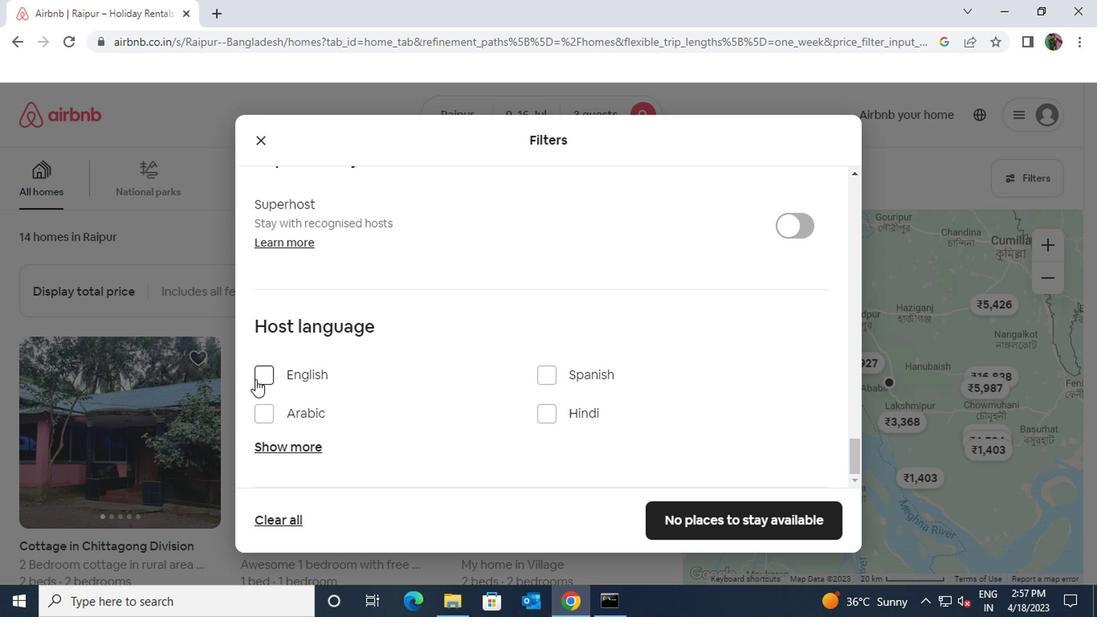 
Action: Mouse moved to (674, 509)
Screenshot: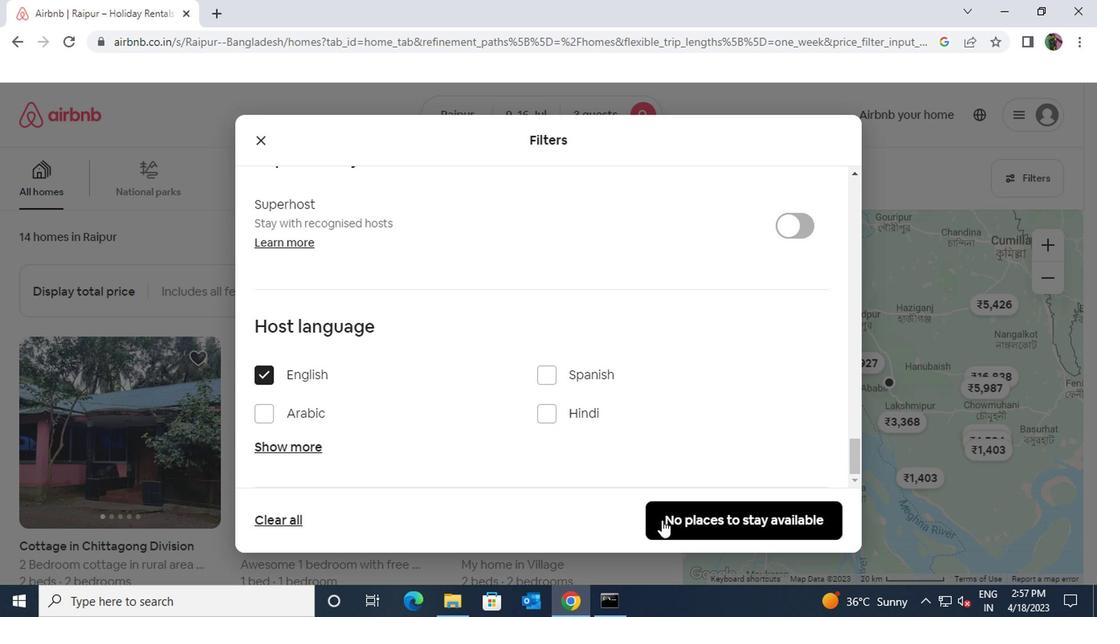 
Action: Mouse pressed left at (674, 509)
Screenshot: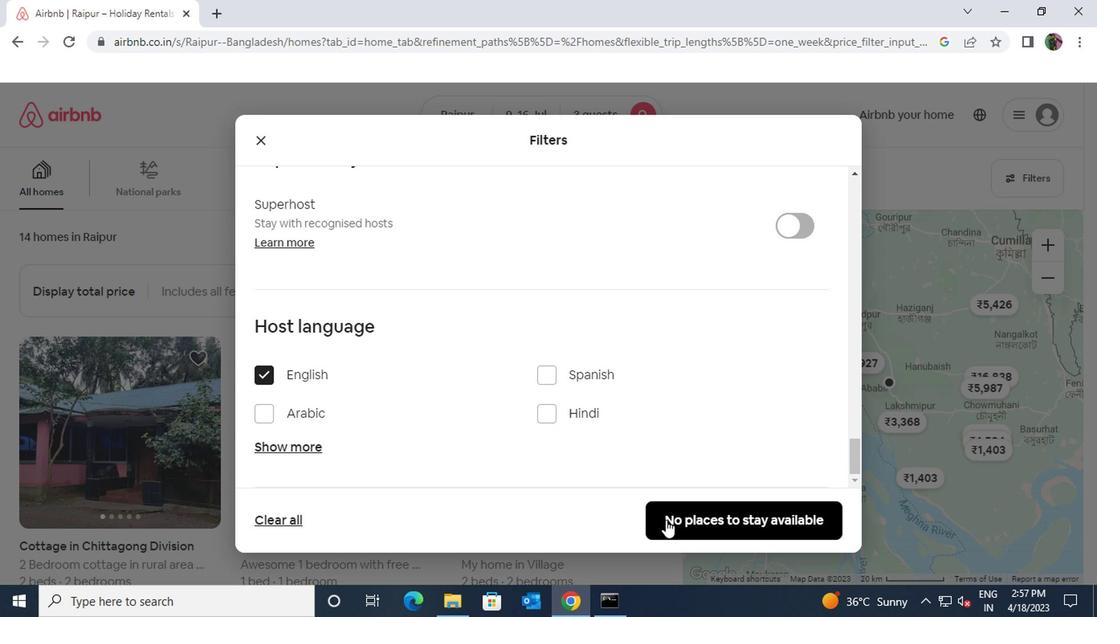 
Action: Mouse moved to (676, 509)
Screenshot: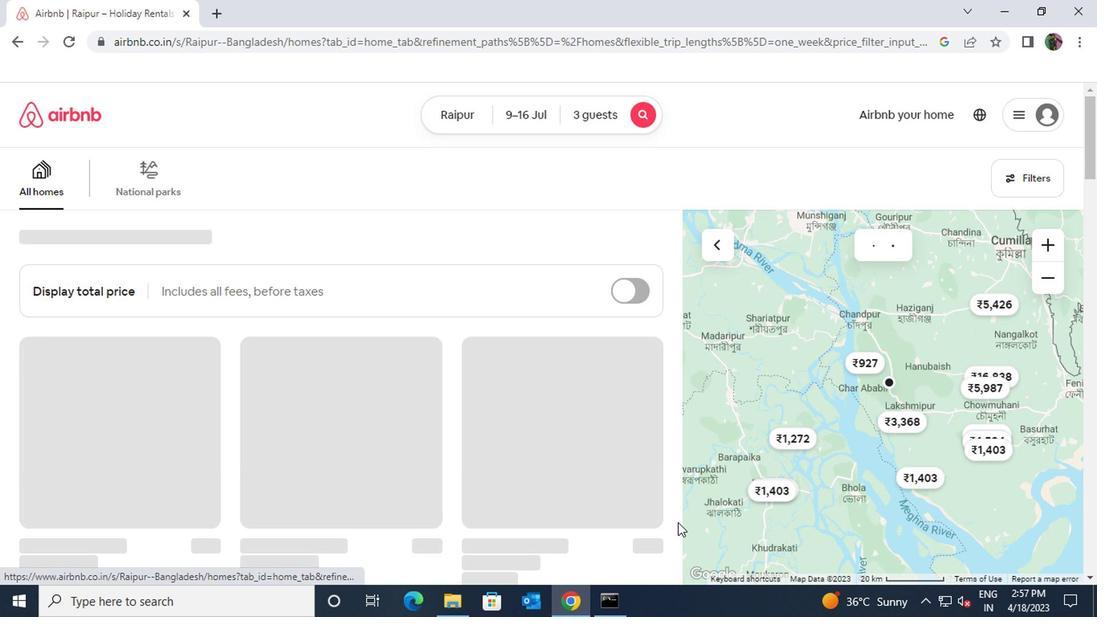 
